 Task: Search one way flight ticket for 3 adults in first from Columbus: Golden Triangle Regional Airport to Gillette: Gillette Campbell County Airport on 5-1-2023. Choice of flights is JetBlue. Number of bags: 1 carry on bag. Price is upto 100000. Outbound departure time preference is 8:45.
Action: Mouse moved to (341, 469)
Screenshot: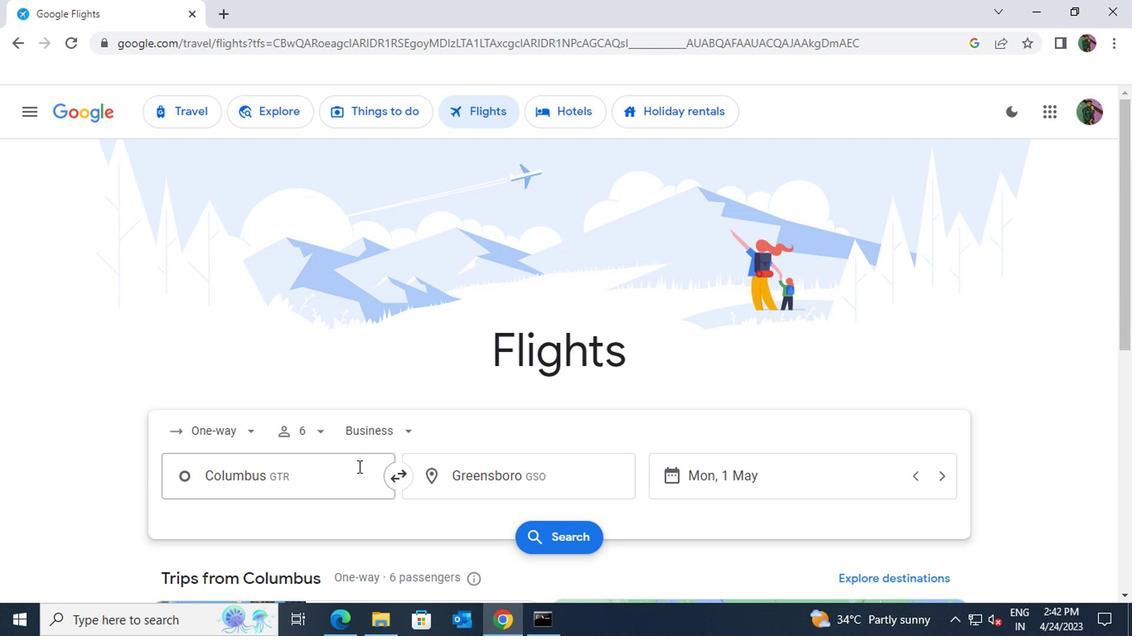 
Action: Mouse pressed left at (341, 469)
Screenshot: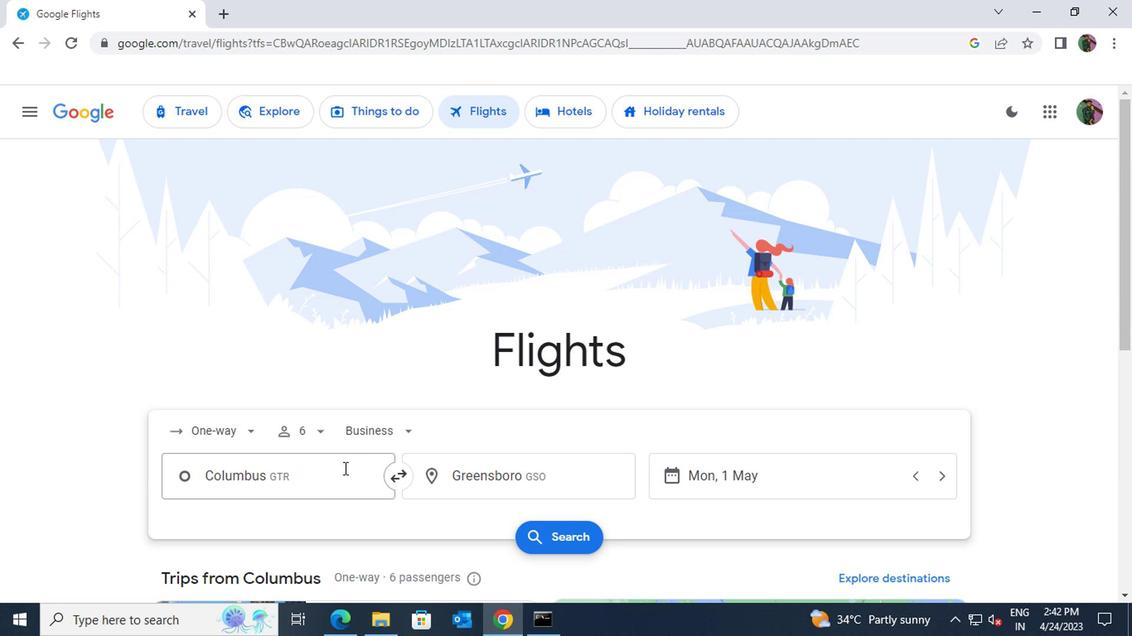 
Action: Mouse moved to (341, 470)
Screenshot: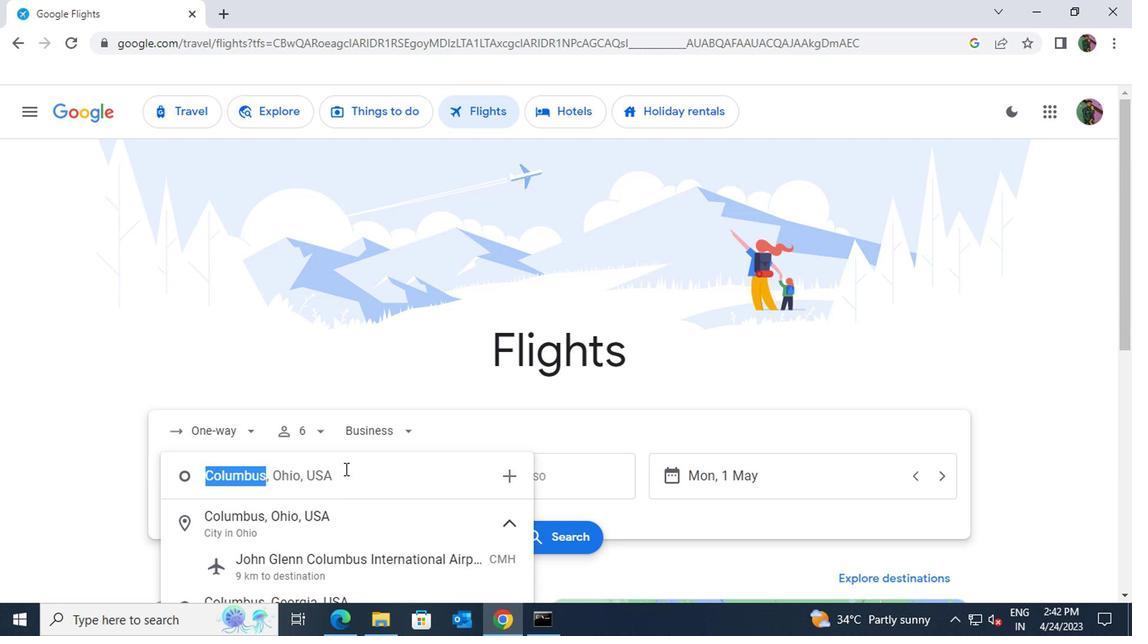
Action: Key pressed golden<Key.space>triangle
Screenshot: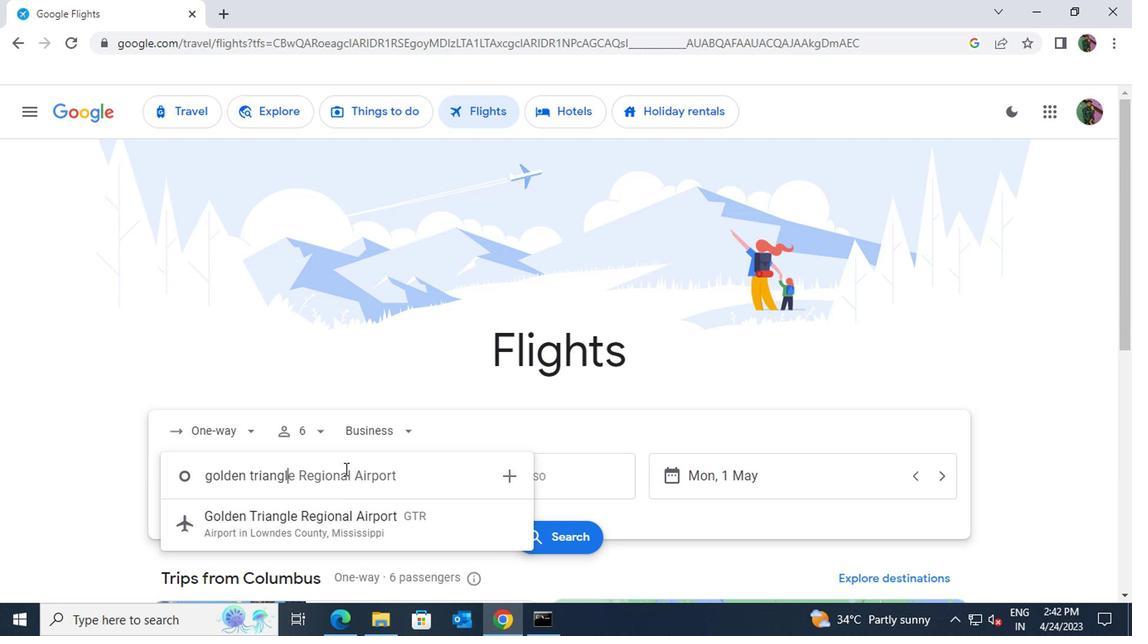 
Action: Mouse moved to (364, 524)
Screenshot: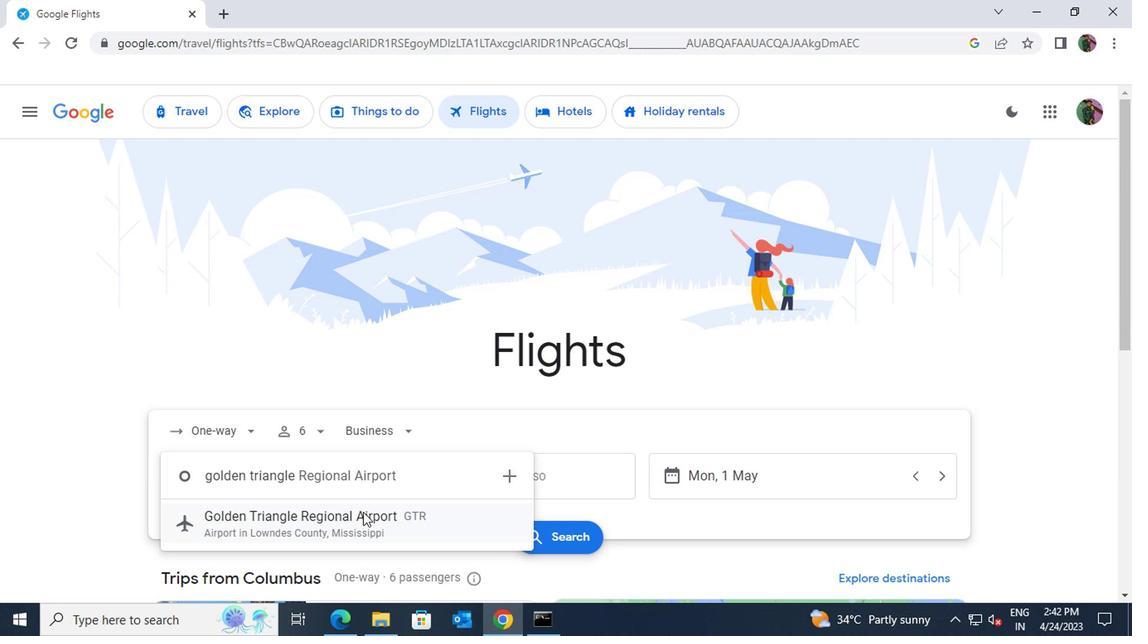 
Action: Mouse pressed left at (364, 524)
Screenshot: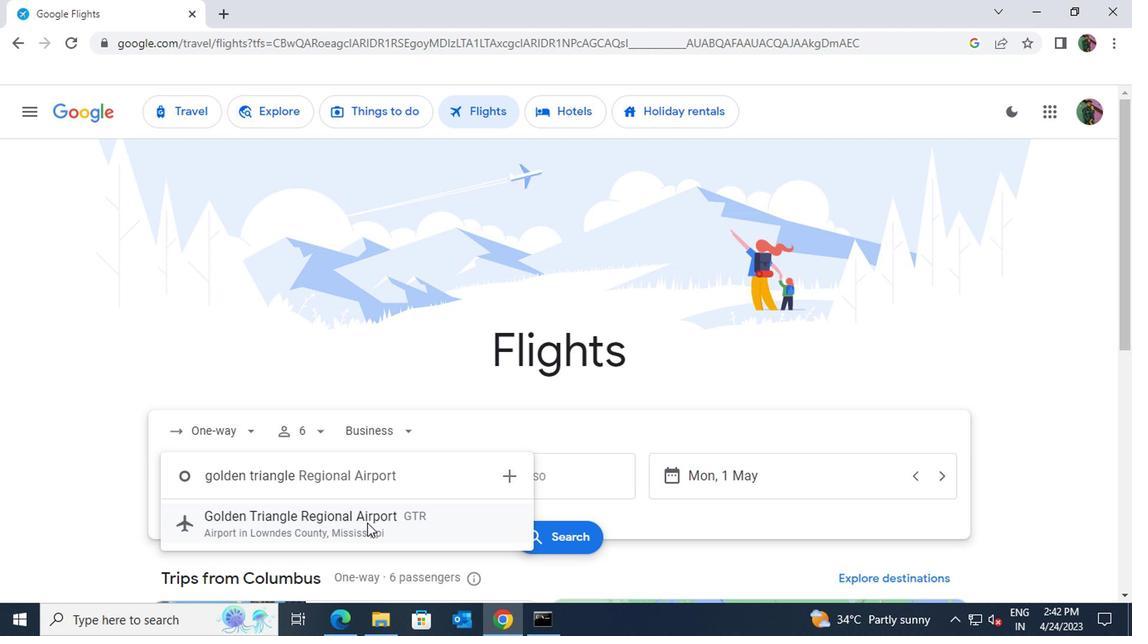 
Action: Mouse moved to (470, 481)
Screenshot: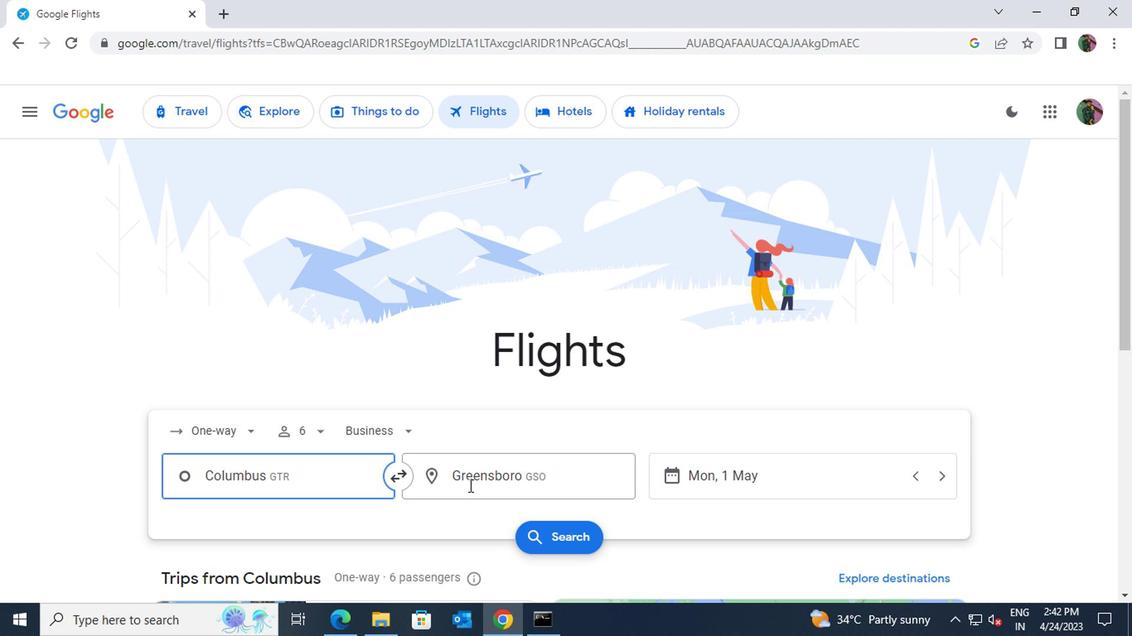 
Action: Mouse pressed left at (470, 481)
Screenshot: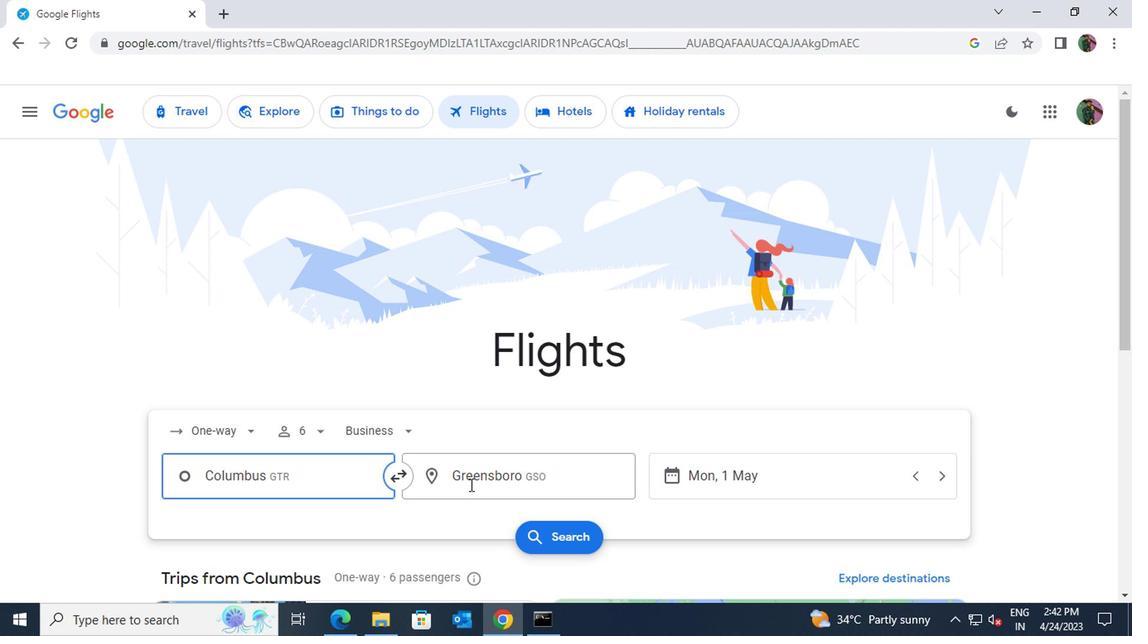 
Action: Key pressed gilletee
Screenshot: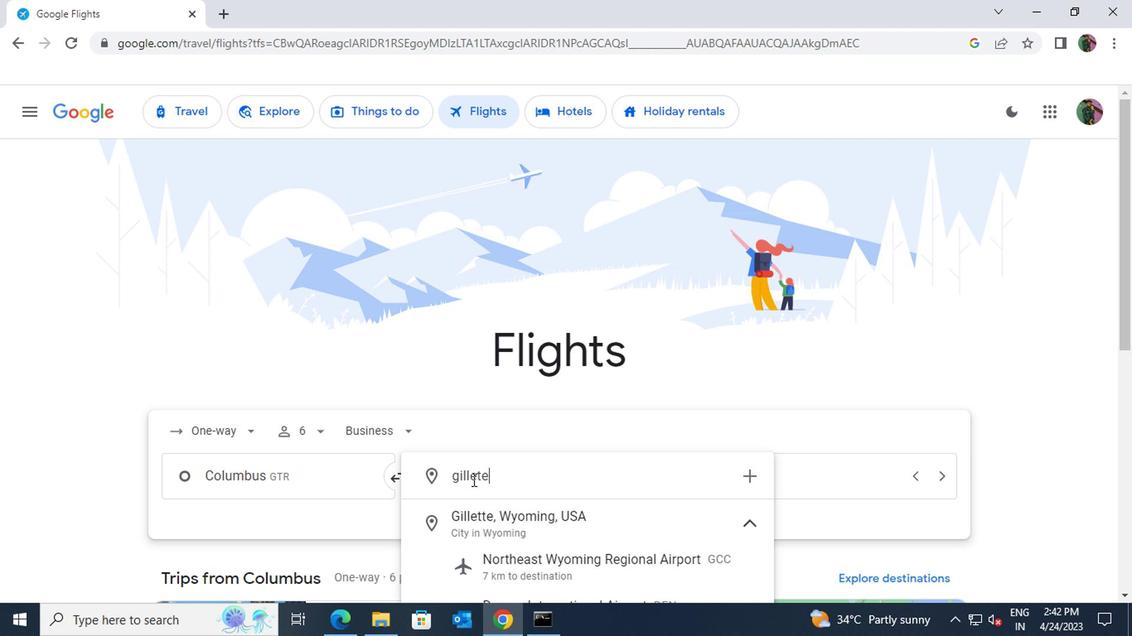
Action: Mouse moved to (591, 560)
Screenshot: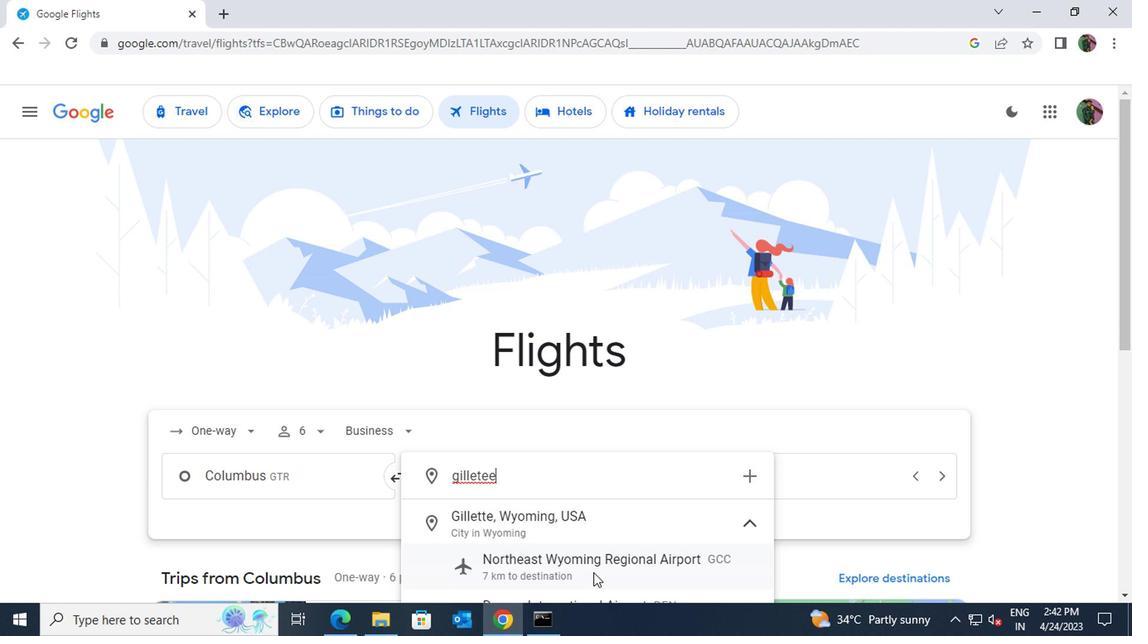
Action: Mouse pressed left at (591, 560)
Screenshot: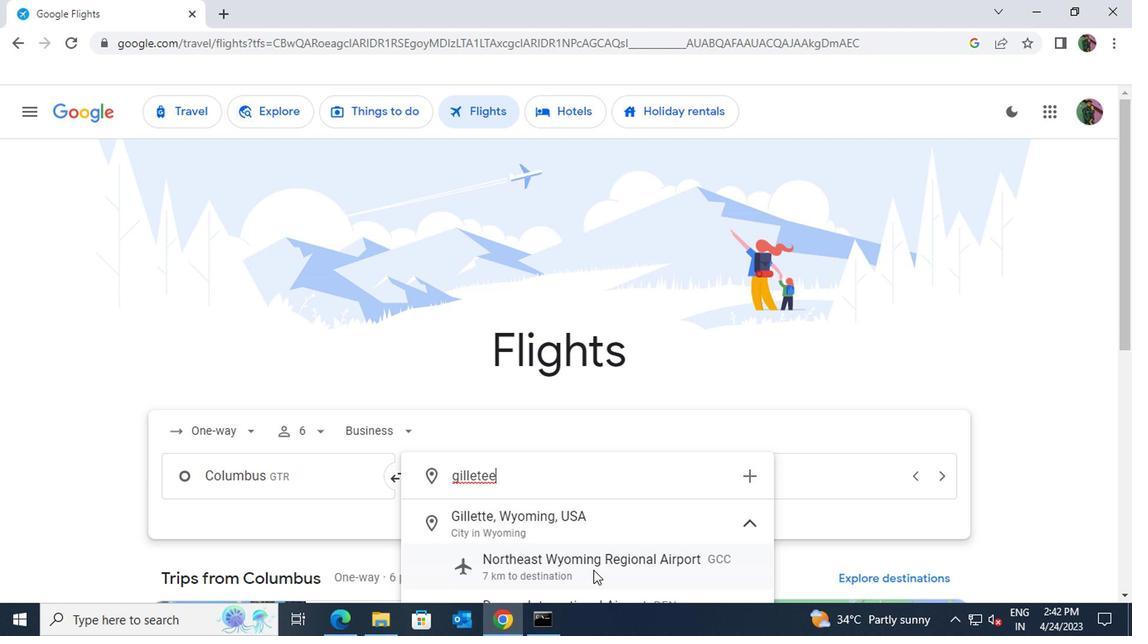 
Action: Mouse moved to (668, 480)
Screenshot: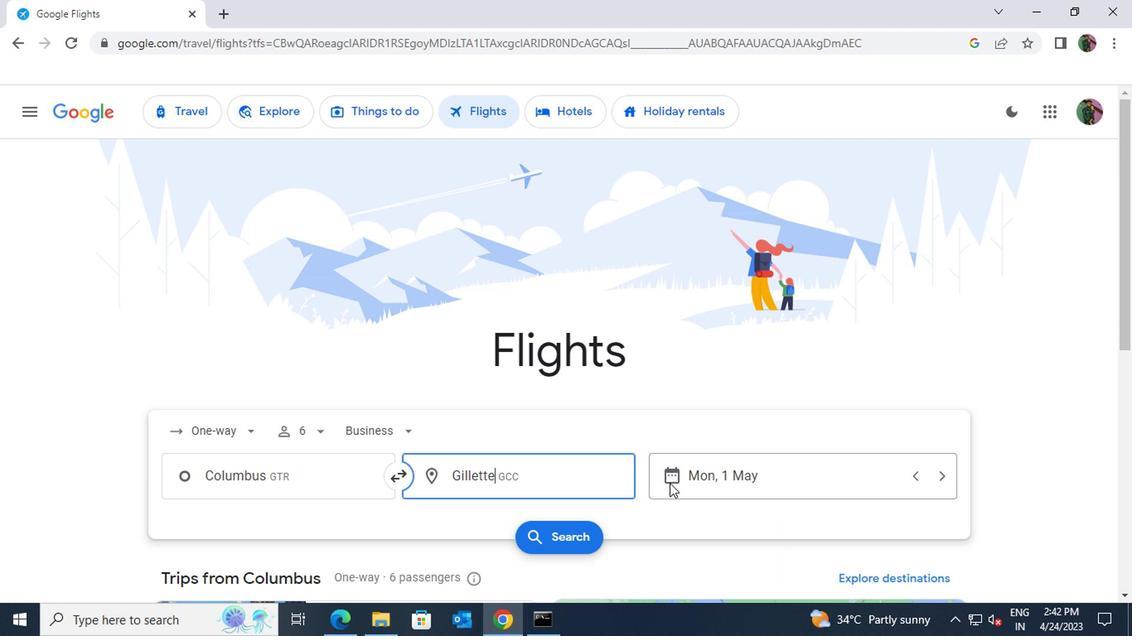 
Action: Mouse pressed left at (668, 480)
Screenshot: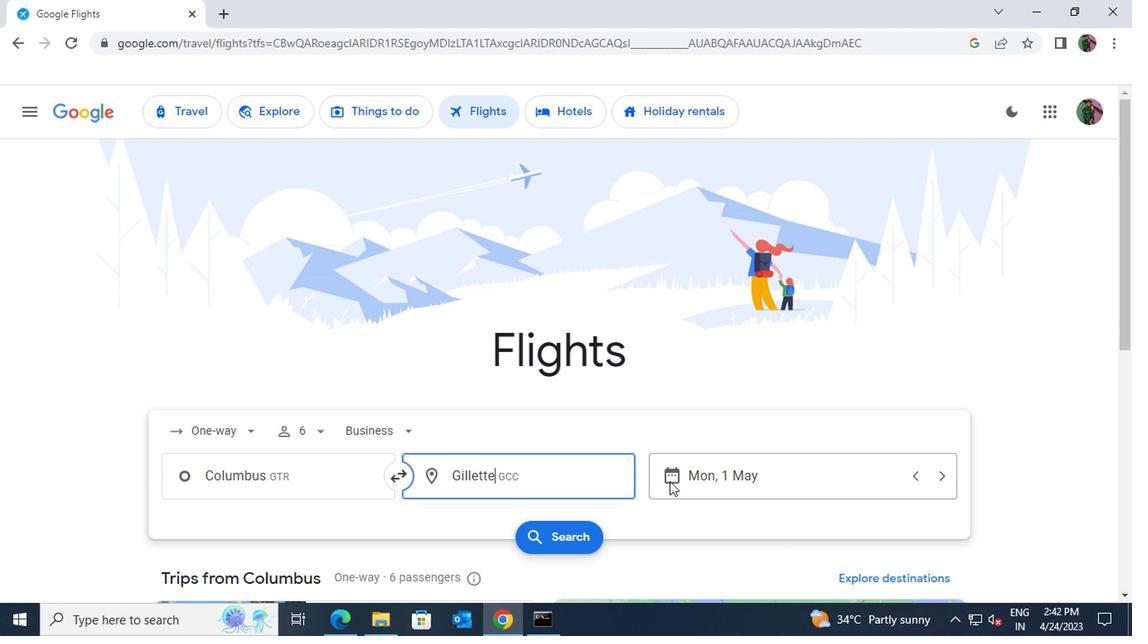 
Action: Mouse moved to (726, 306)
Screenshot: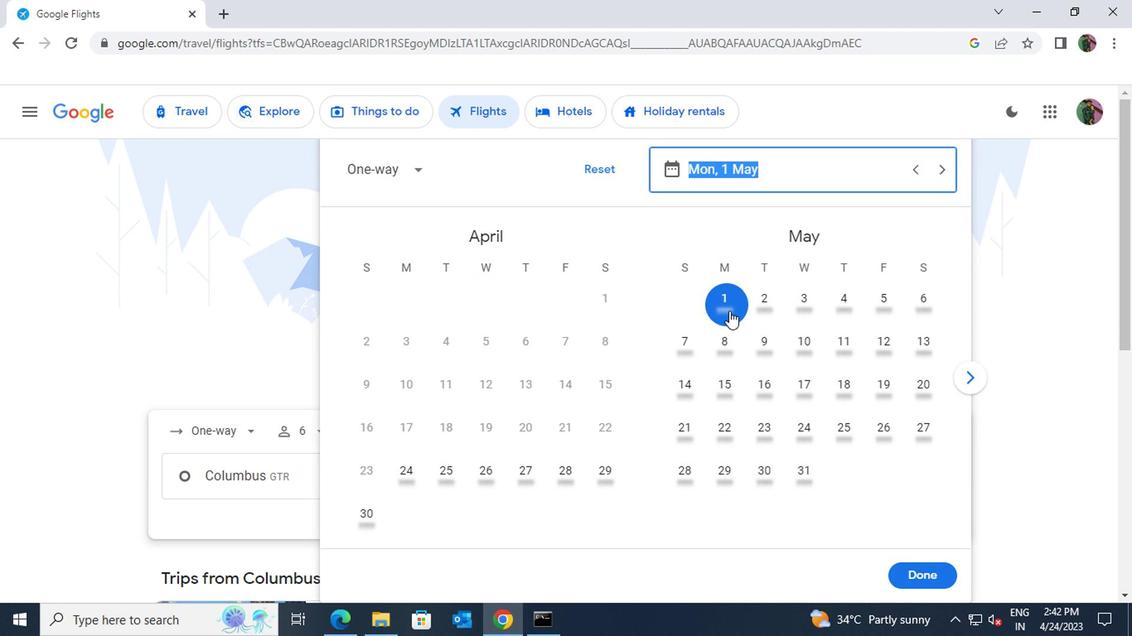 
Action: Mouse pressed left at (726, 306)
Screenshot: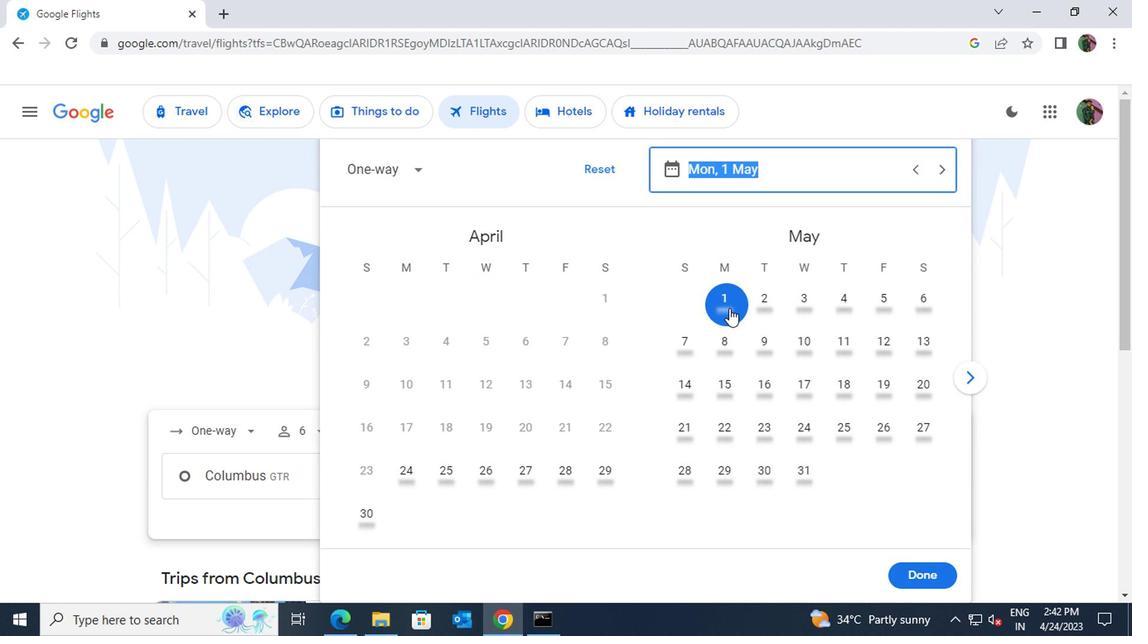 
Action: Mouse moved to (925, 571)
Screenshot: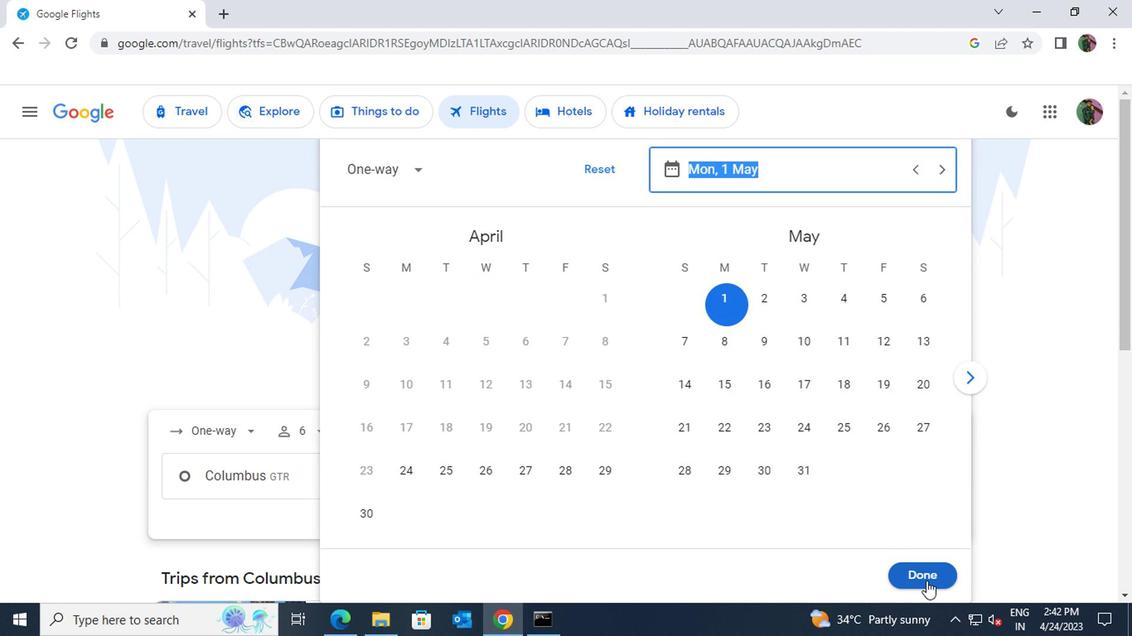 
Action: Mouse pressed left at (925, 571)
Screenshot: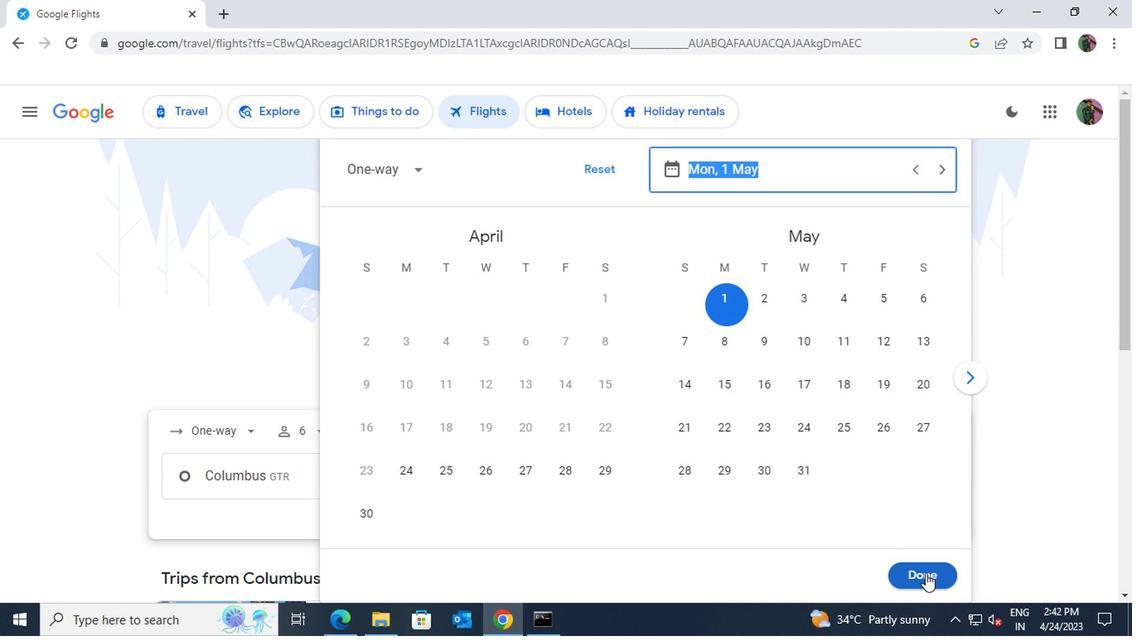 
Action: Mouse moved to (314, 431)
Screenshot: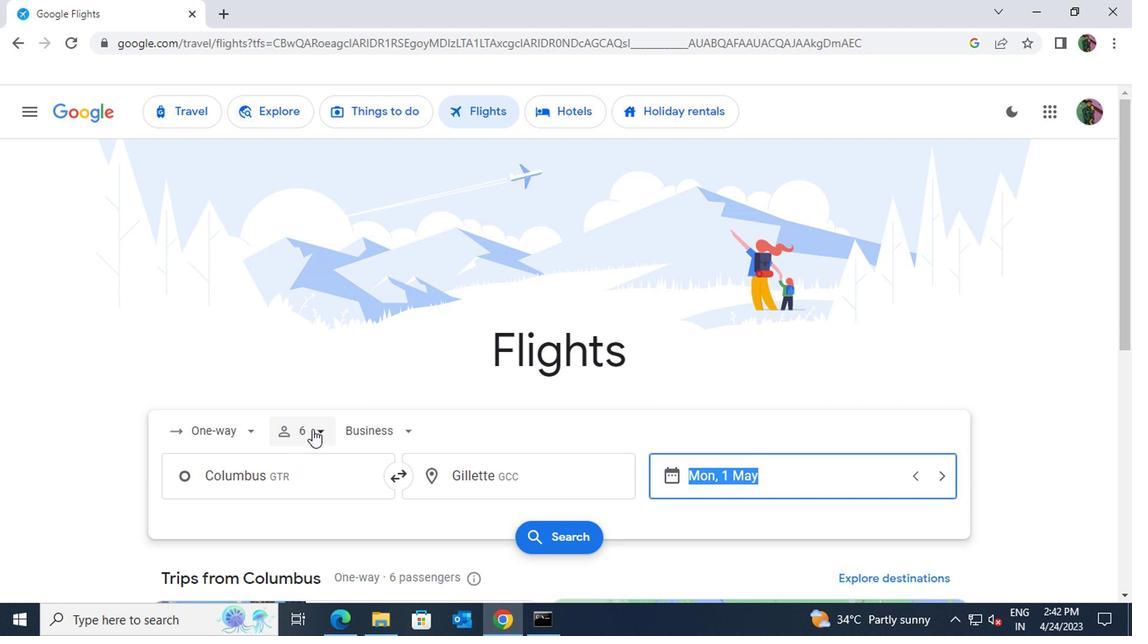 
Action: Mouse pressed left at (314, 431)
Screenshot: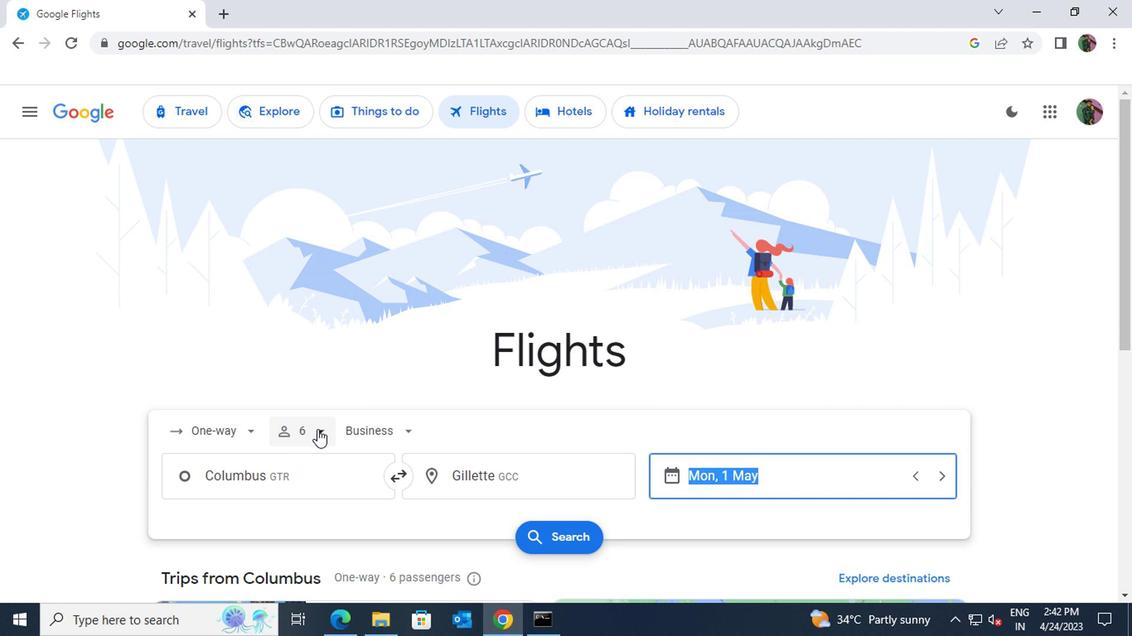 
Action: Mouse moved to (379, 517)
Screenshot: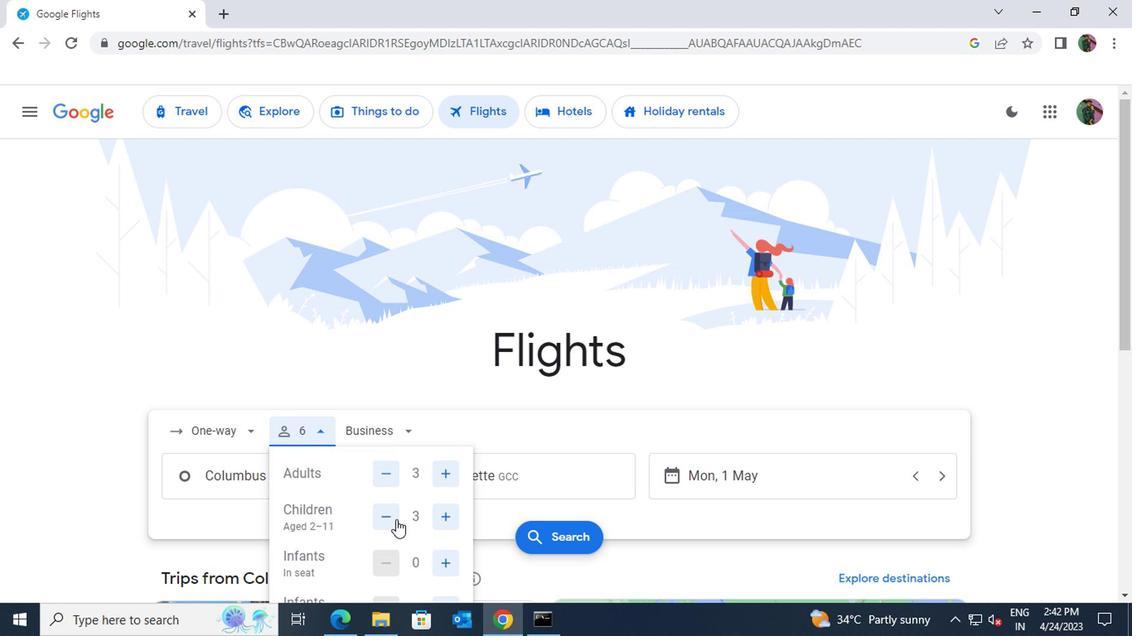 
Action: Mouse pressed left at (379, 517)
Screenshot: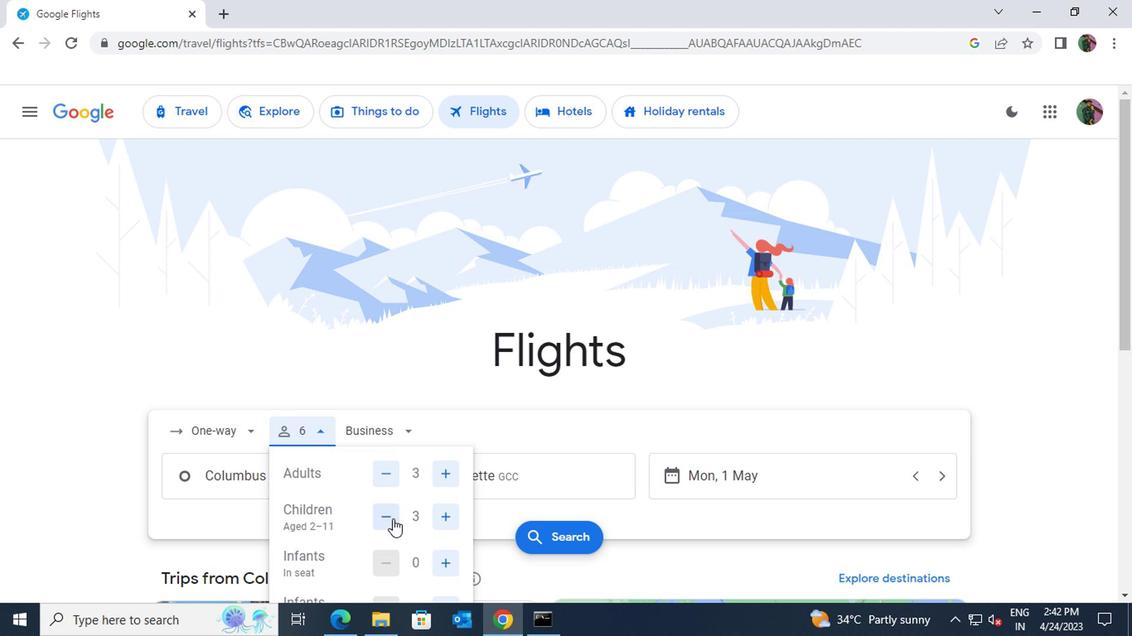
Action: Mouse pressed left at (379, 517)
Screenshot: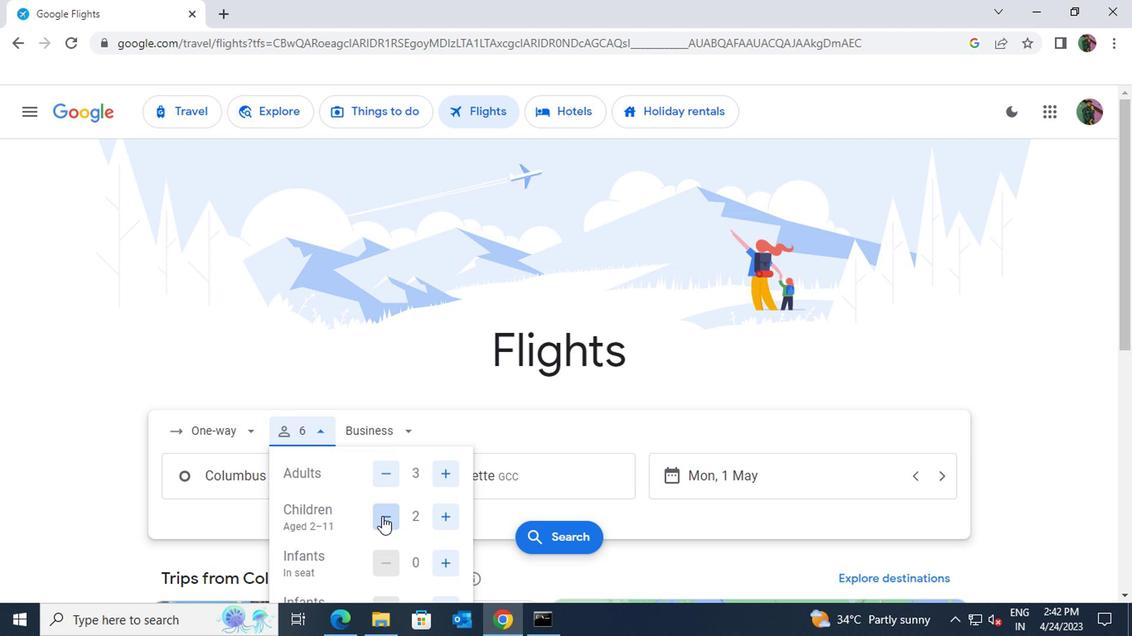 
Action: Mouse pressed left at (379, 517)
Screenshot: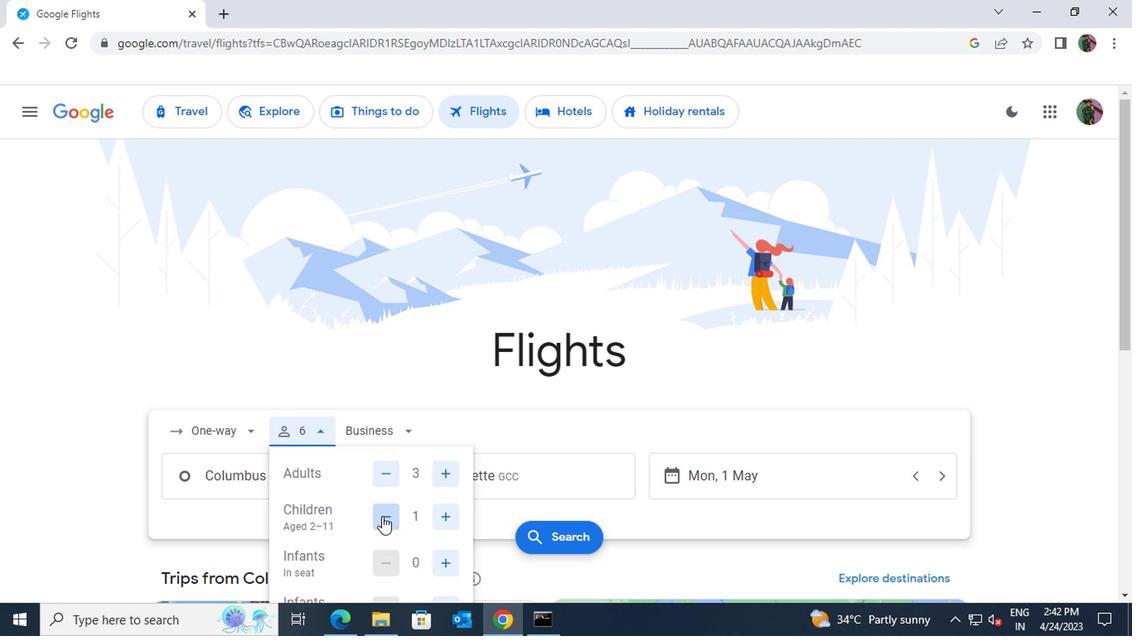 
Action: Mouse scrolled (379, 516) with delta (0, 0)
Screenshot: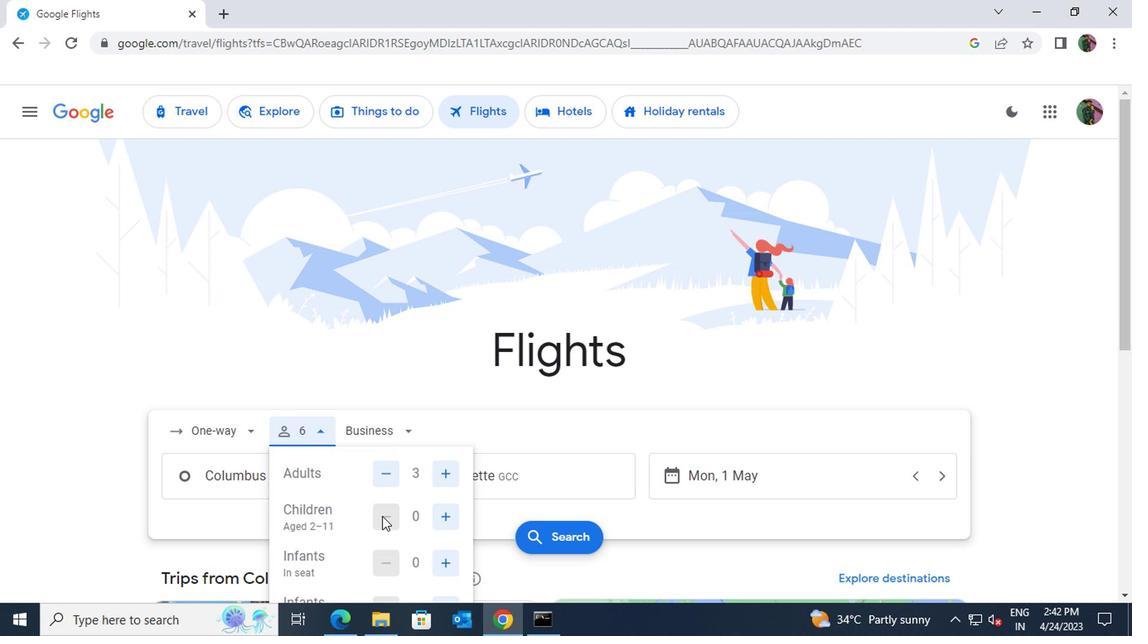 
Action: Mouse scrolled (379, 516) with delta (0, 0)
Screenshot: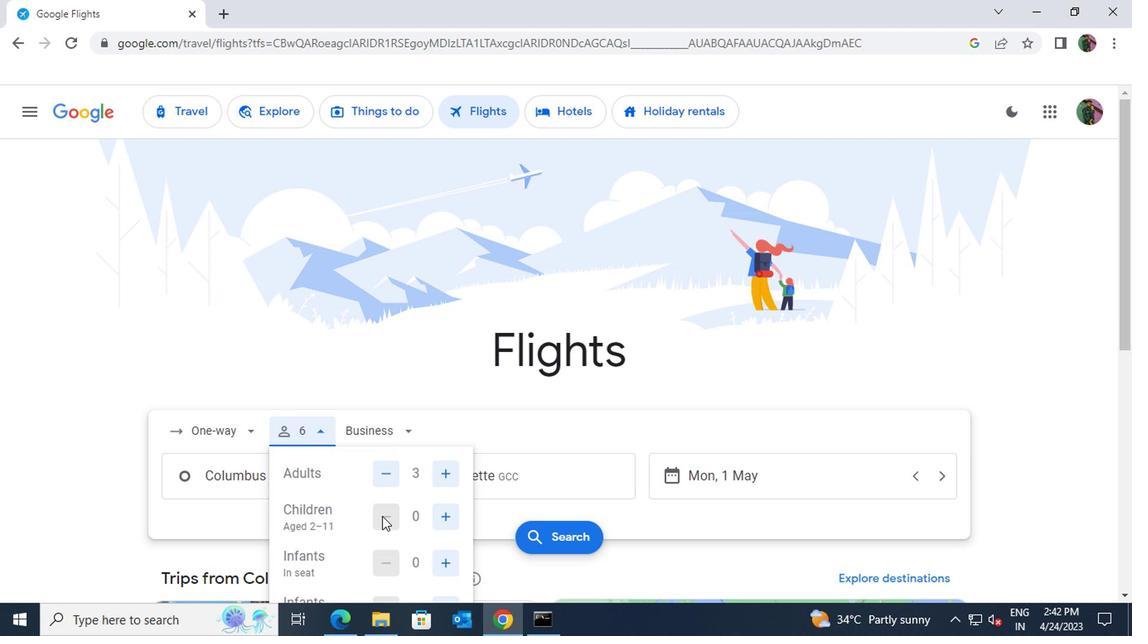
Action: Mouse moved to (419, 482)
Screenshot: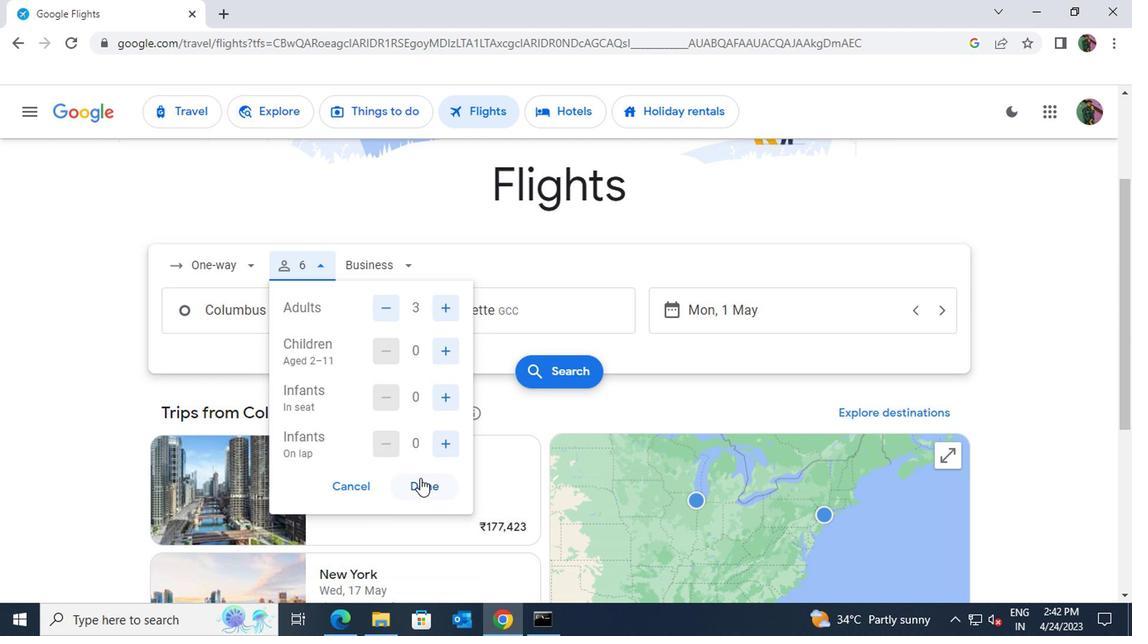 
Action: Mouse pressed left at (419, 482)
Screenshot: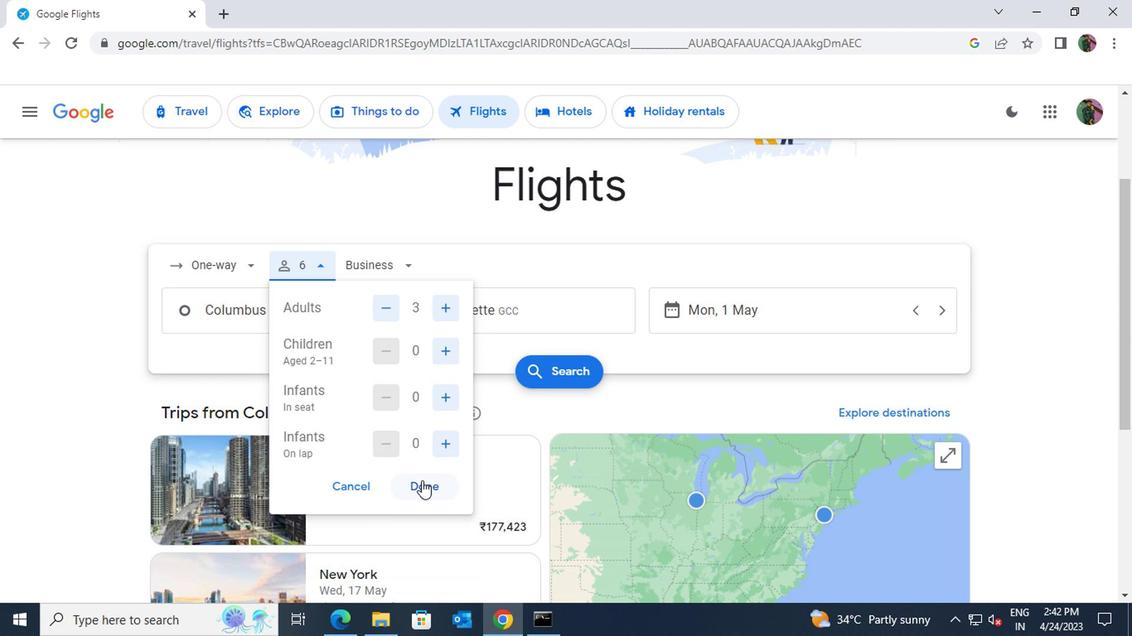 
Action: Mouse moved to (567, 381)
Screenshot: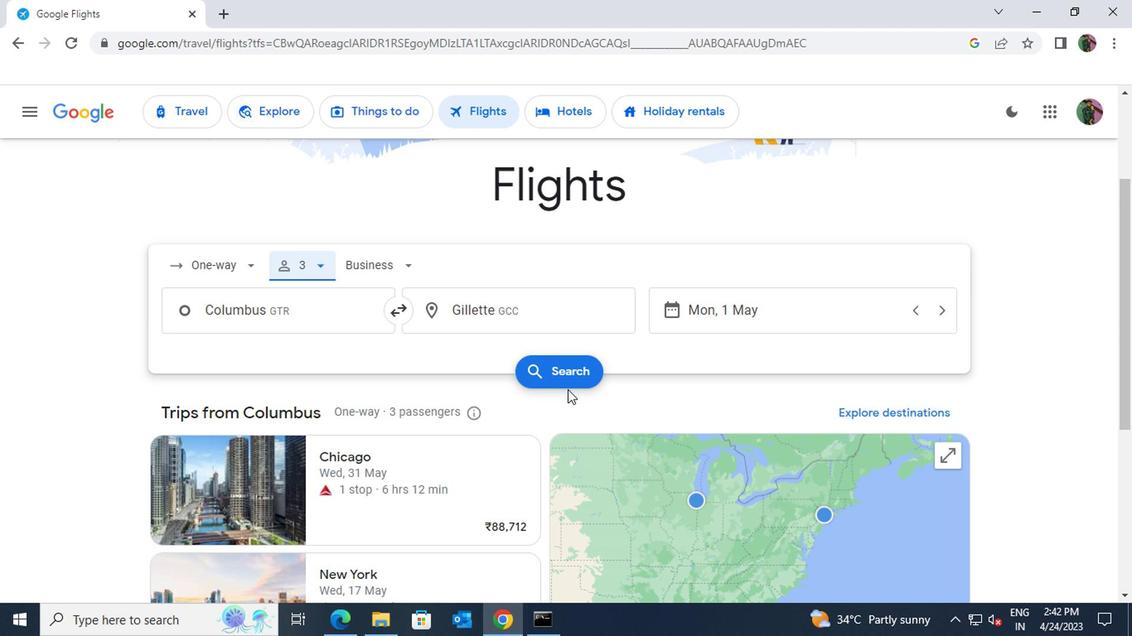 
Action: Mouse pressed left at (567, 381)
Screenshot: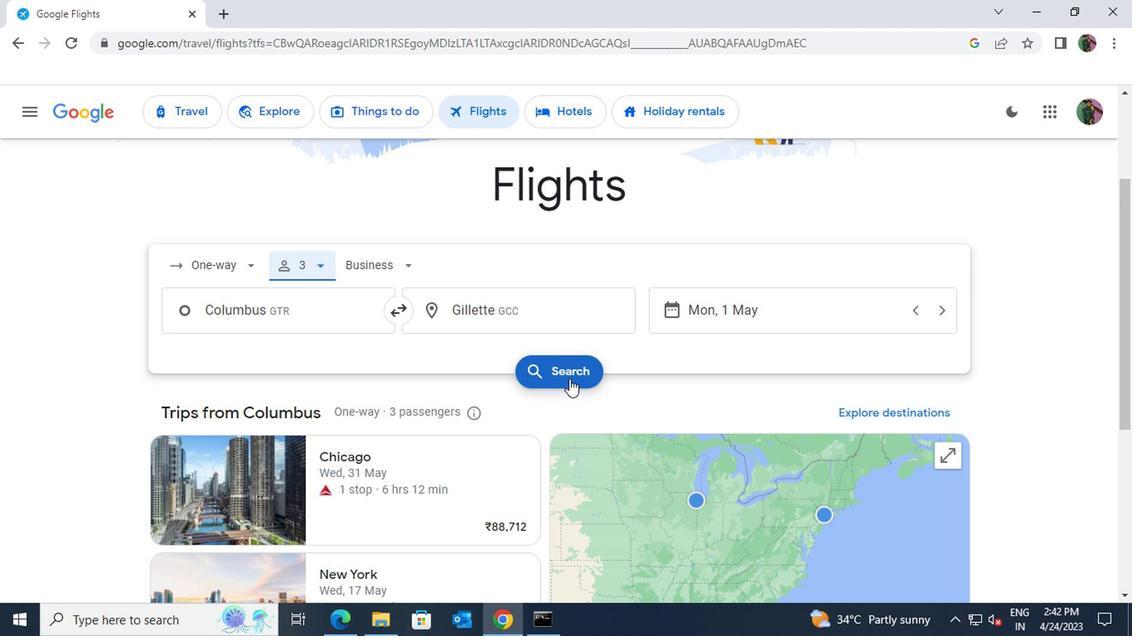 
Action: Mouse moved to (194, 267)
Screenshot: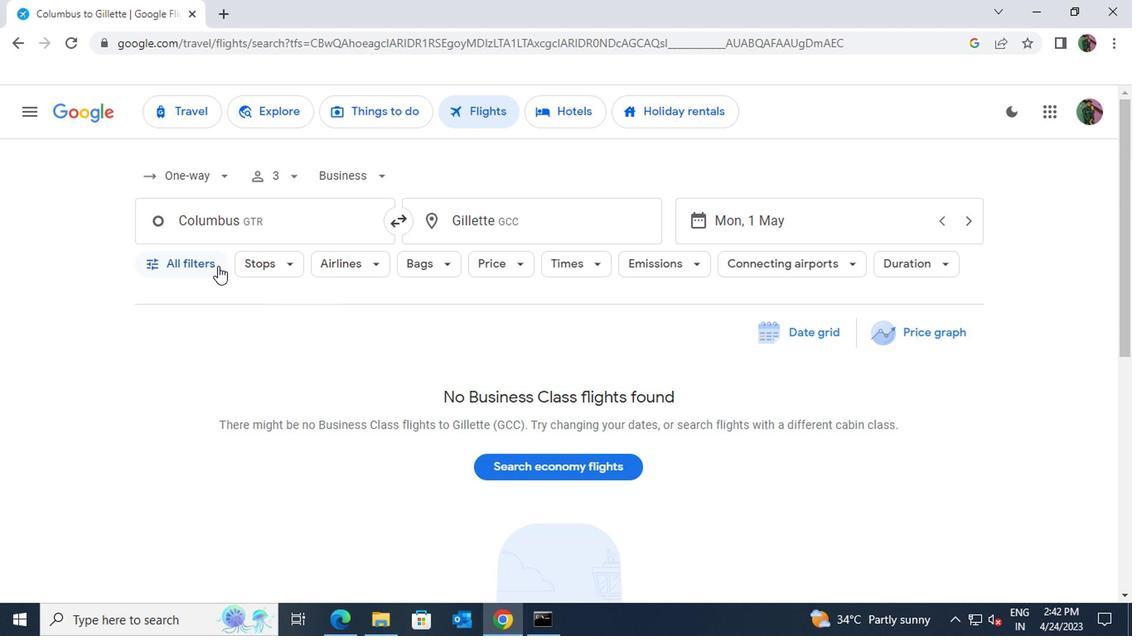 
Action: Mouse pressed left at (194, 267)
Screenshot: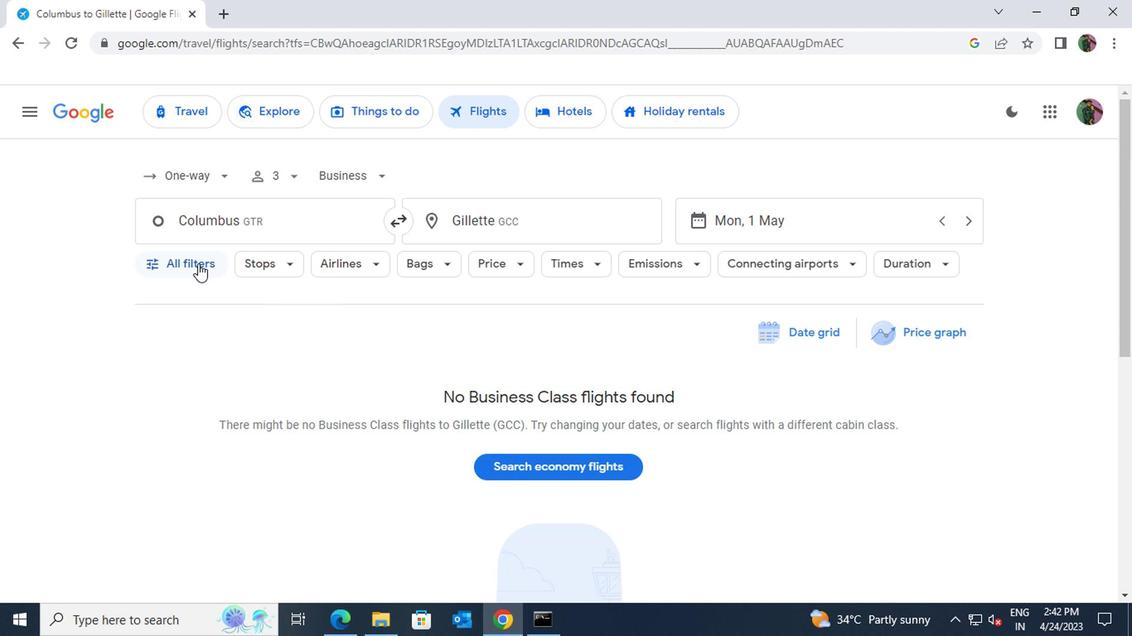 
Action: Mouse moved to (298, 422)
Screenshot: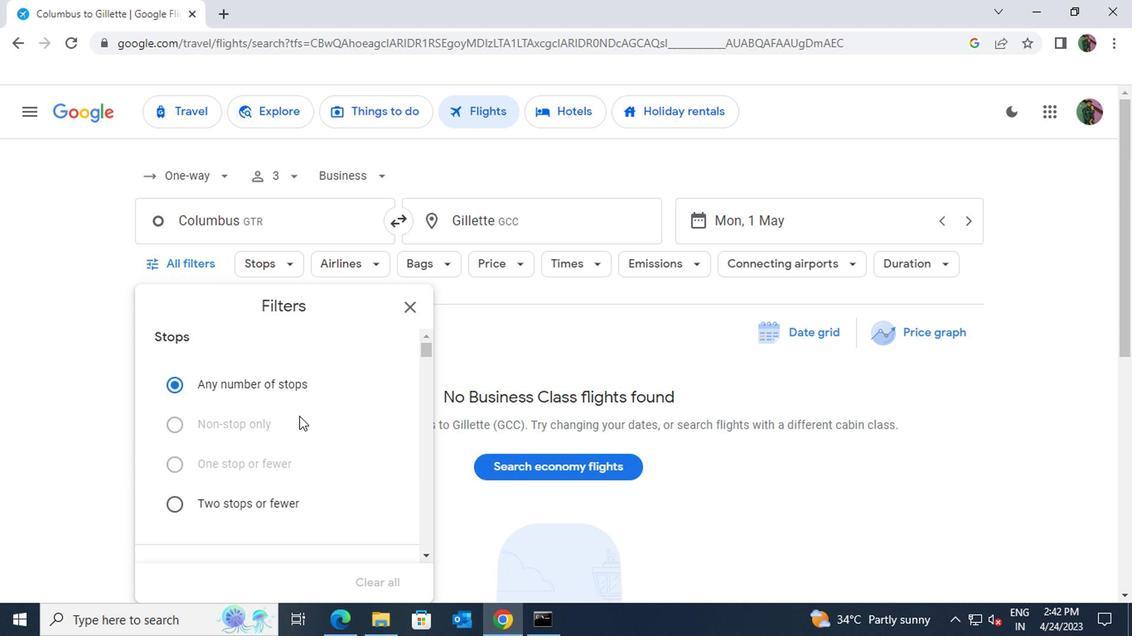 
Action: Mouse scrolled (298, 421) with delta (0, 0)
Screenshot: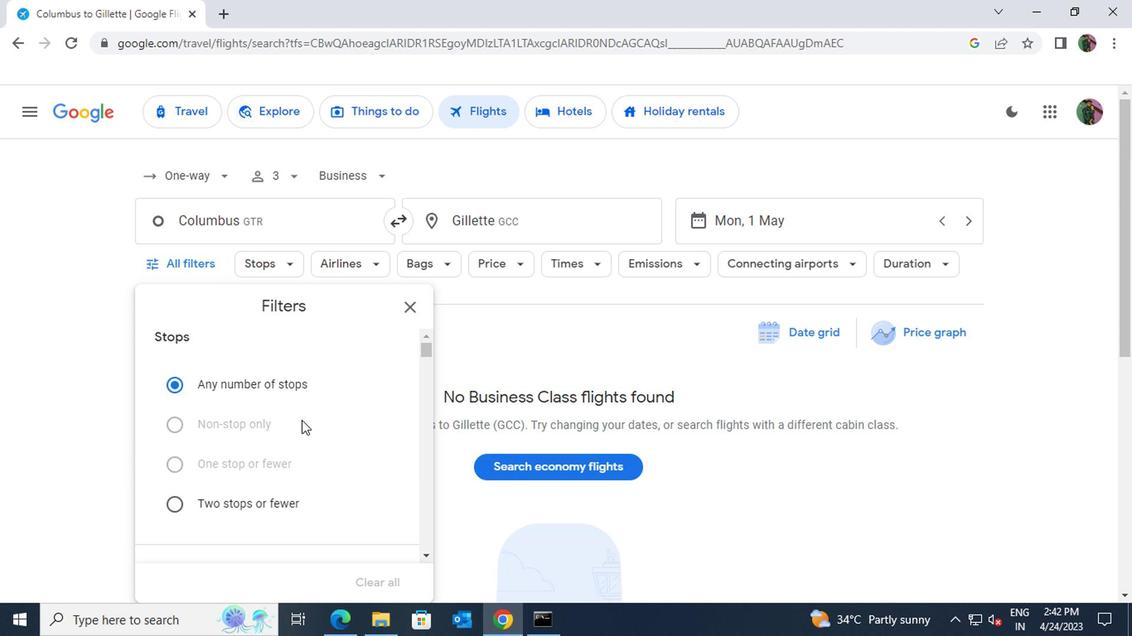 
Action: Mouse scrolled (298, 421) with delta (0, 0)
Screenshot: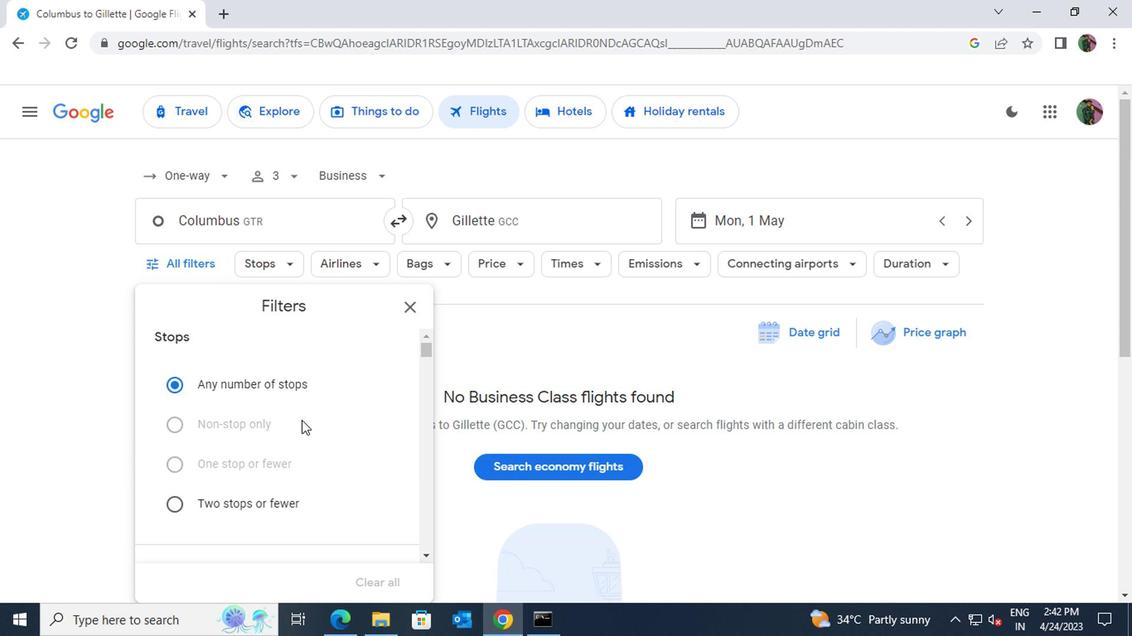 
Action: Mouse scrolled (298, 421) with delta (0, 0)
Screenshot: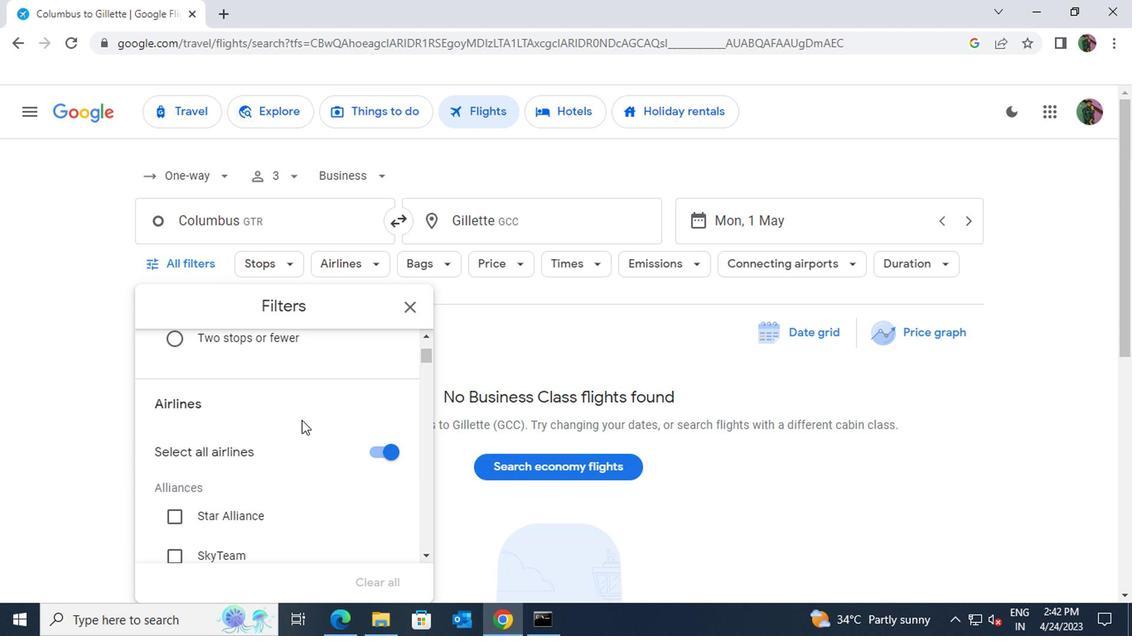 
Action: Mouse scrolled (298, 421) with delta (0, 0)
Screenshot: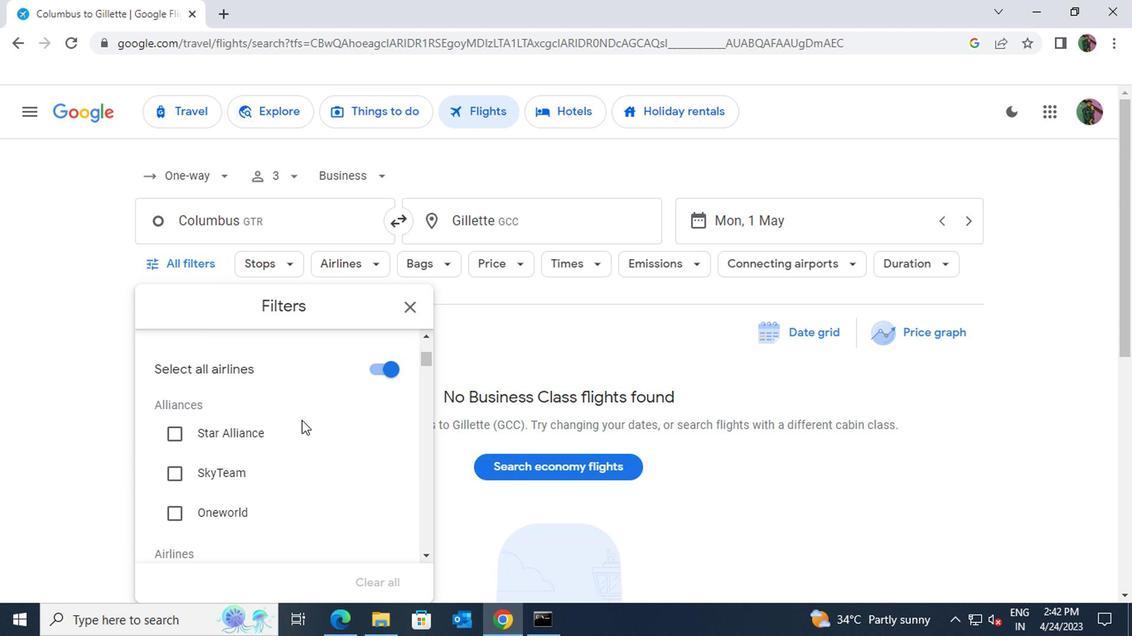 
Action: Mouse scrolled (298, 421) with delta (0, 0)
Screenshot: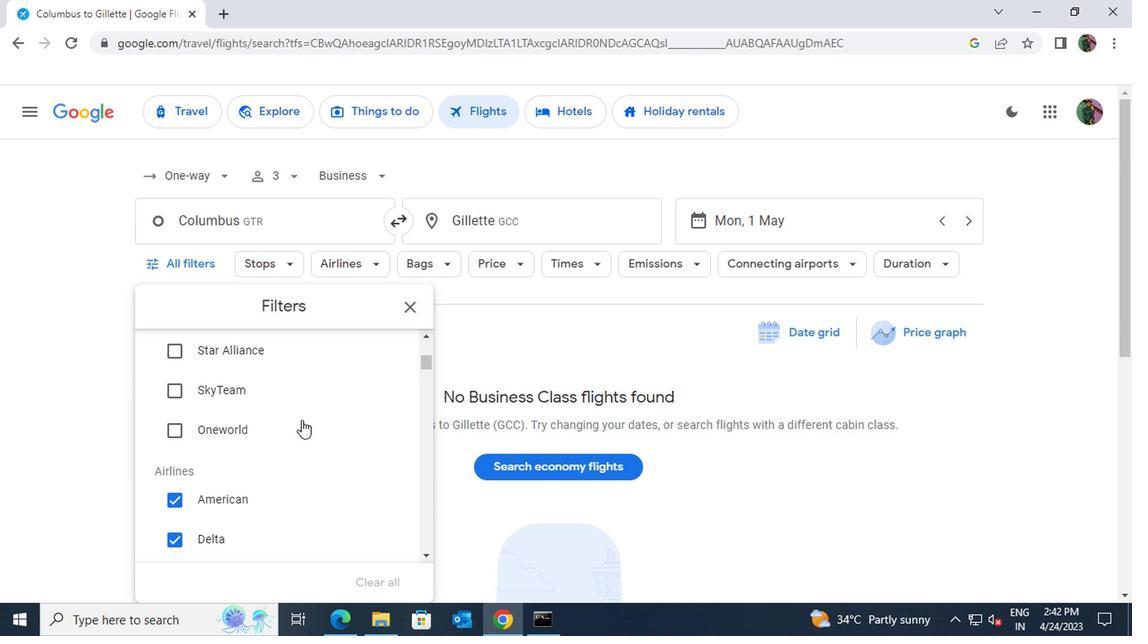 
Action: Mouse scrolled (298, 421) with delta (0, 0)
Screenshot: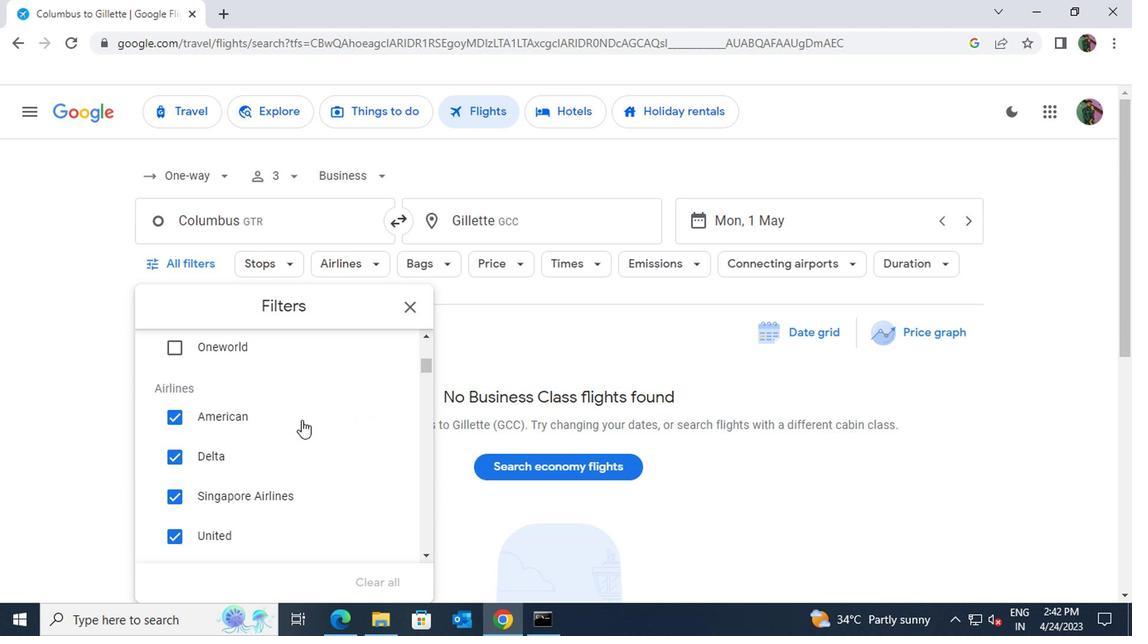 
Action: Mouse scrolled (298, 421) with delta (0, 0)
Screenshot: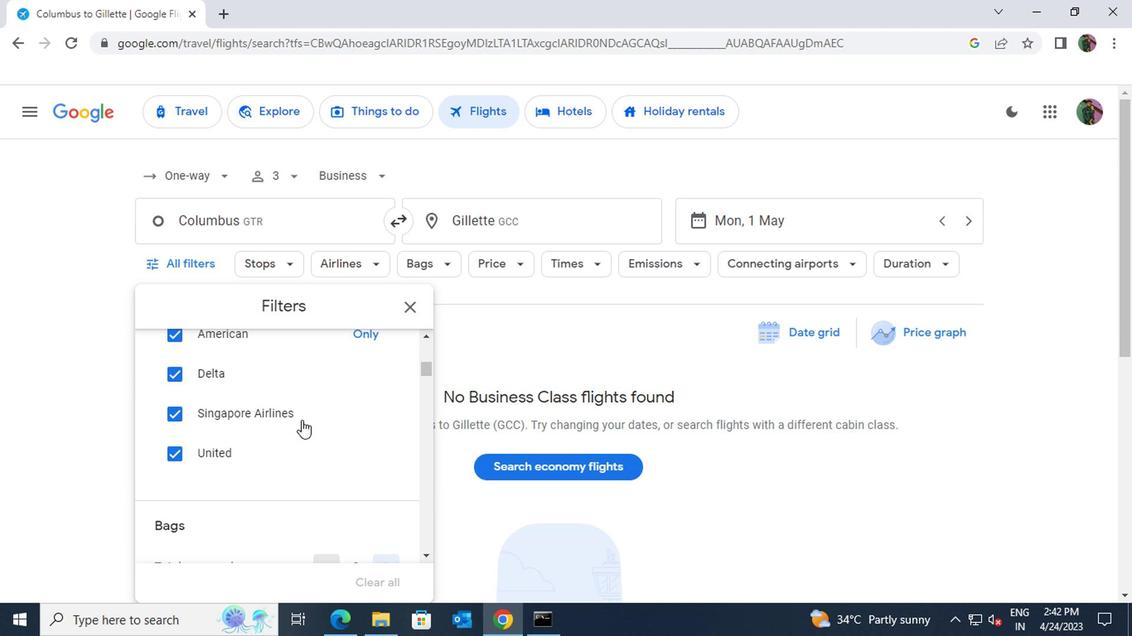 
Action: Mouse scrolled (298, 421) with delta (0, 0)
Screenshot: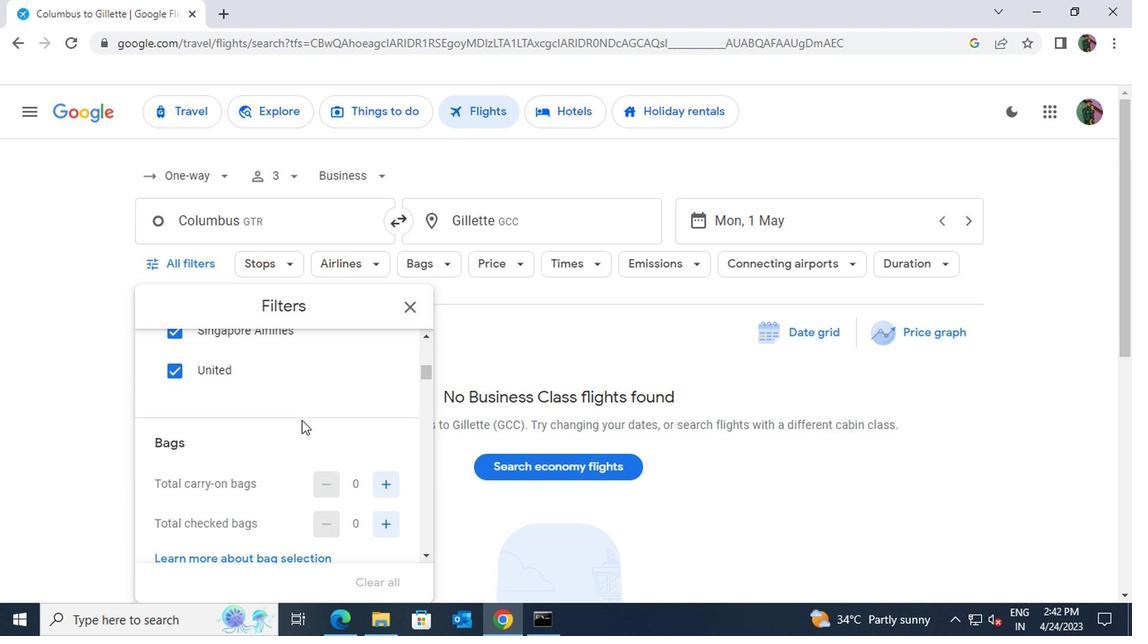 
Action: Mouse moved to (392, 403)
Screenshot: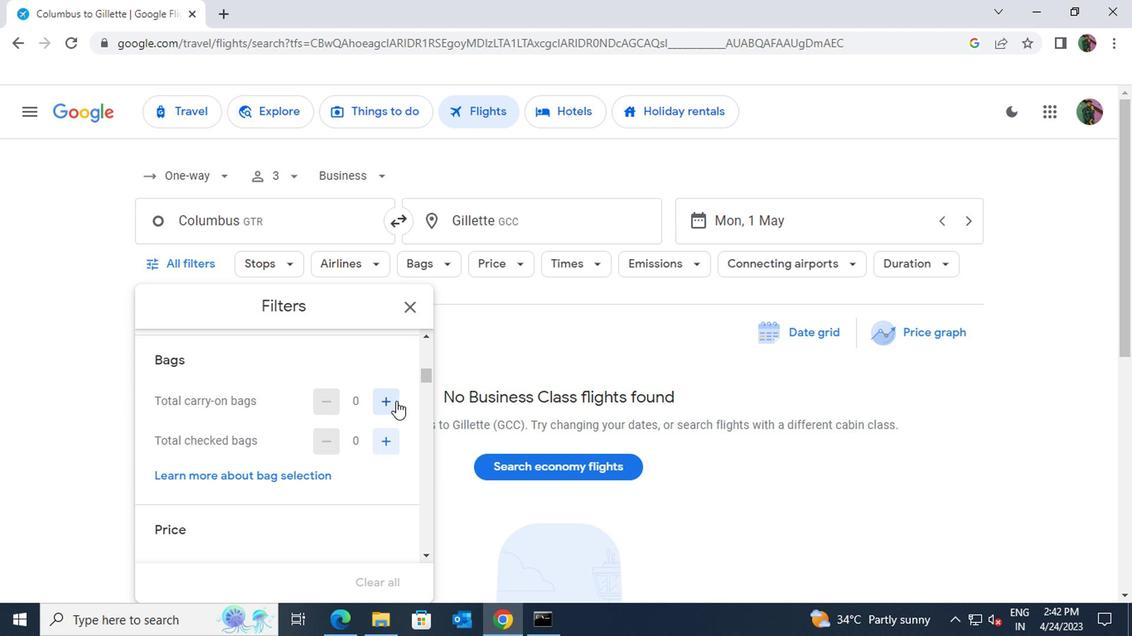 
Action: Mouse pressed left at (392, 403)
Screenshot: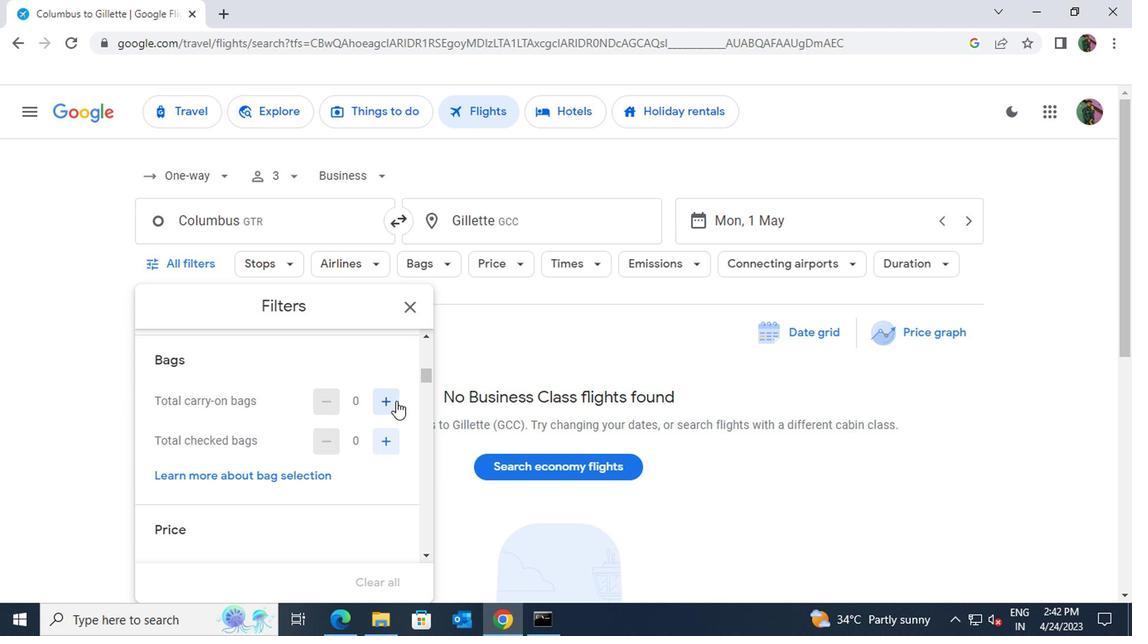 
Action: Mouse scrolled (392, 402) with delta (0, 0)
Screenshot: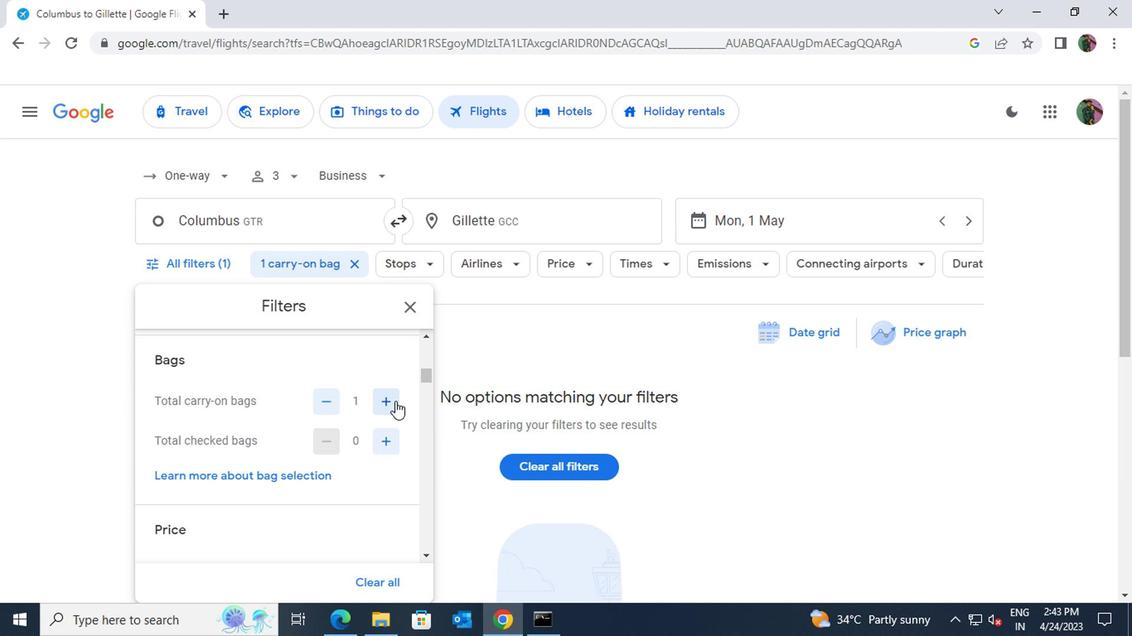 
Action: Mouse scrolled (392, 402) with delta (0, 0)
Screenshot: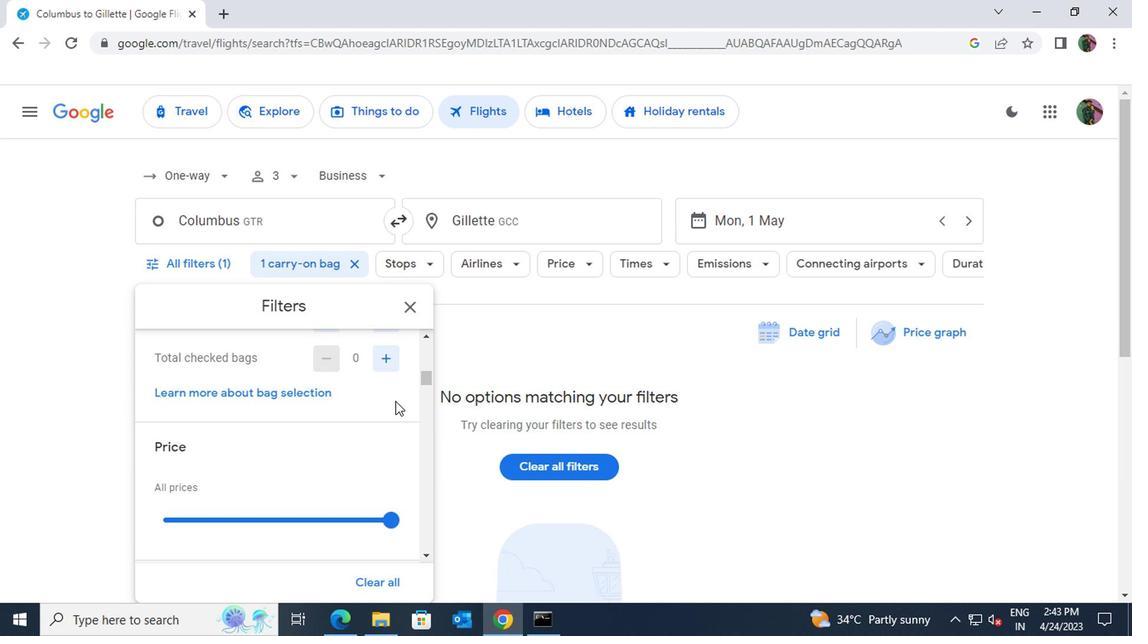 
Action: Mouse moved to (387, 438)
Screenshot: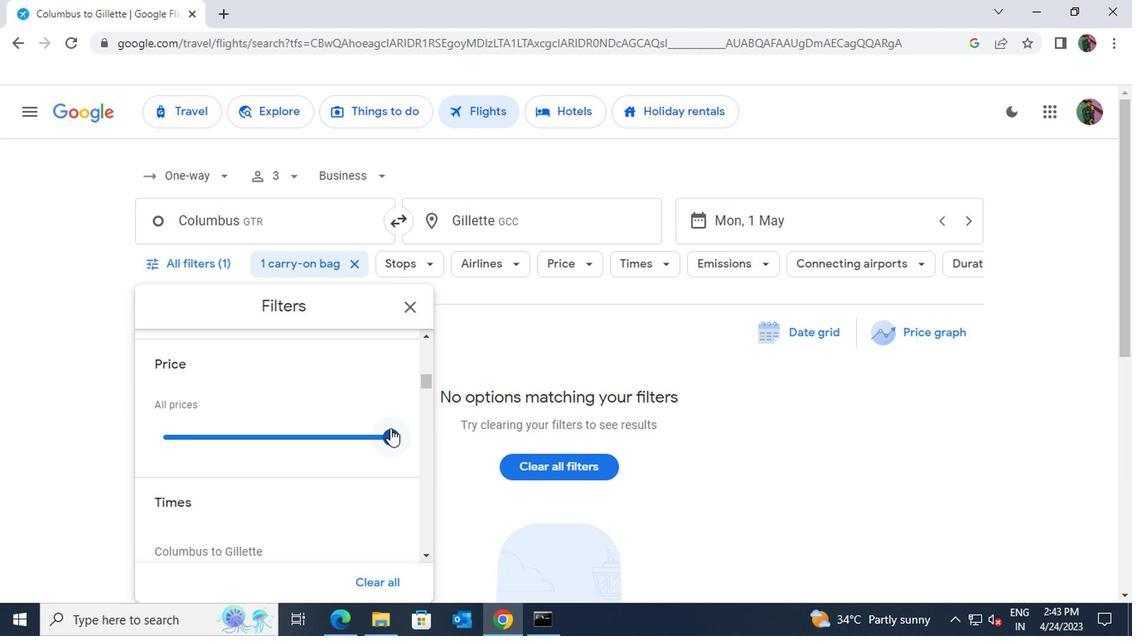 
Action: Mouse pressed left at (387, 438)
Screenshot: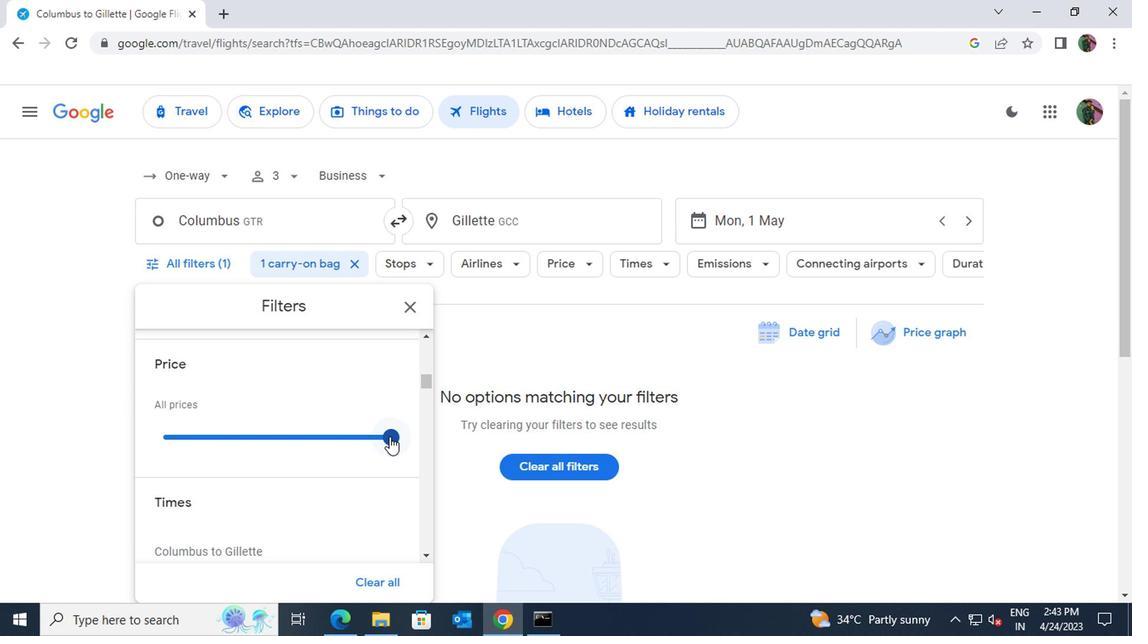 
Action: Mouse moved to (304, 445)
Screenshot: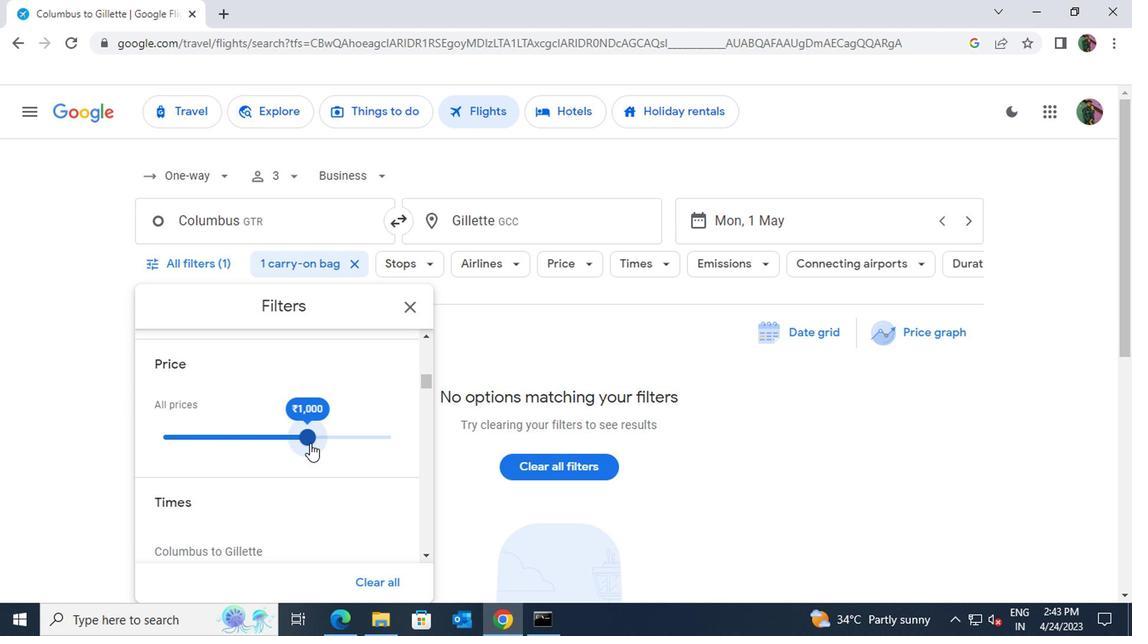 
Action: Mouse scrolled (304, 444) with delta (0, 0)
Screenshot: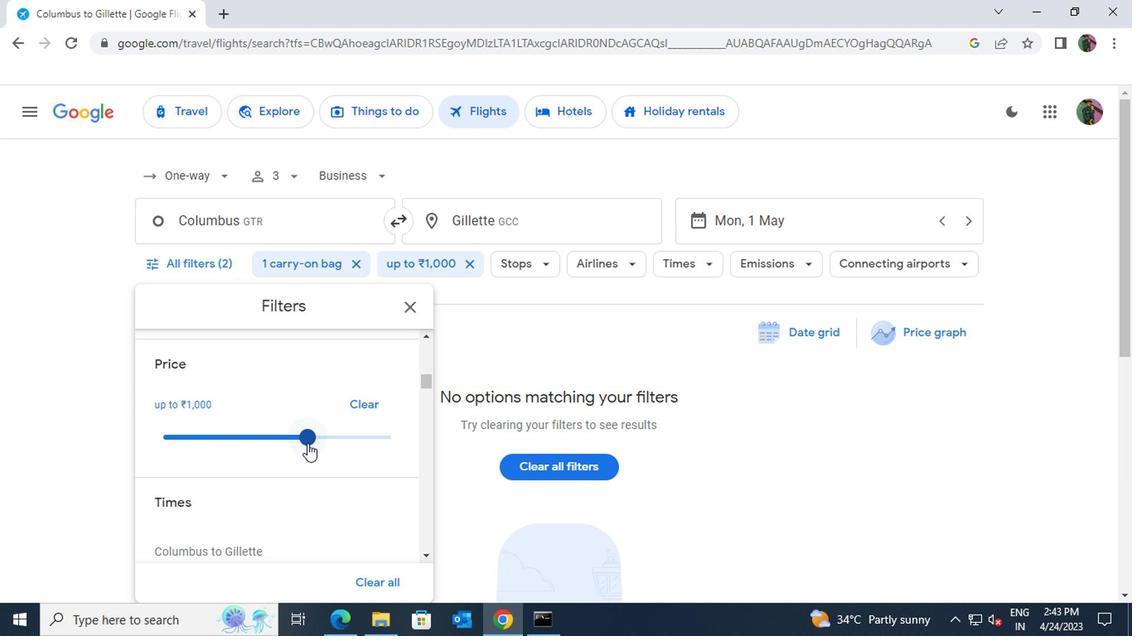 
Action: Mouse scrolled (304, 444) with delta (0, 0)
Screenshot: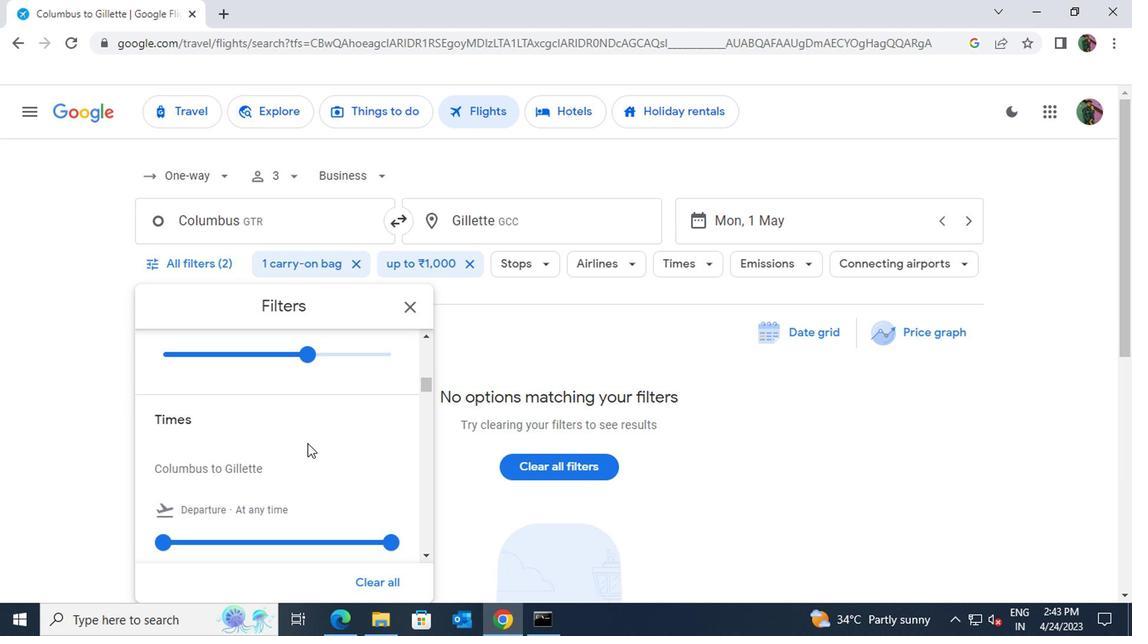 
Action: Mouse moved to (377, 465)
Screenshot: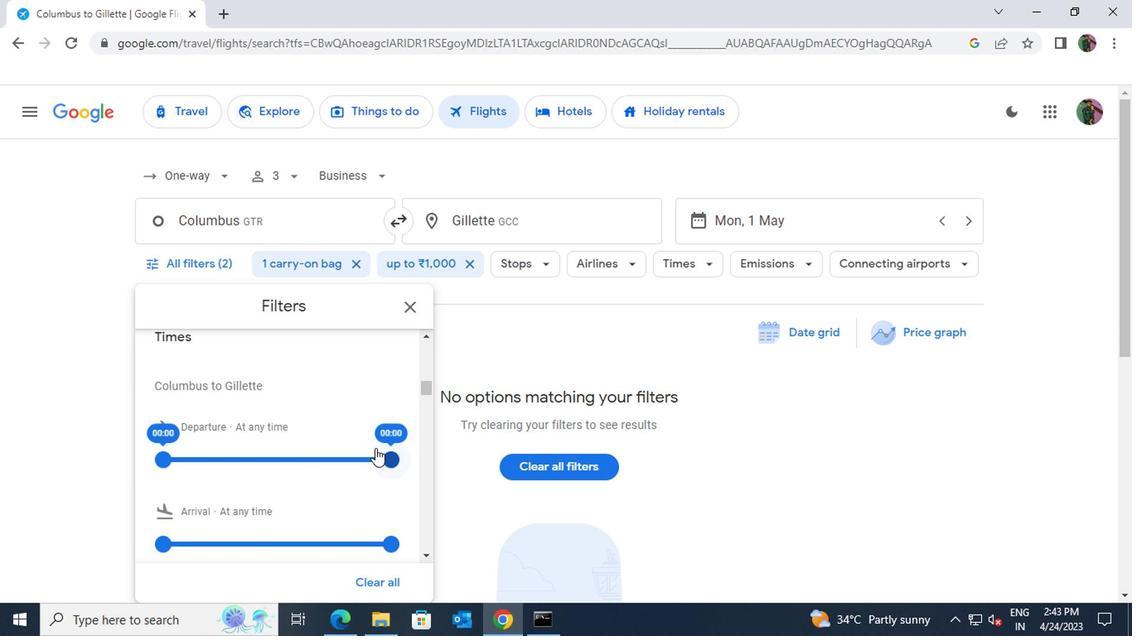 
Action: Mouse pressed left at (377, 465)
Screenshot: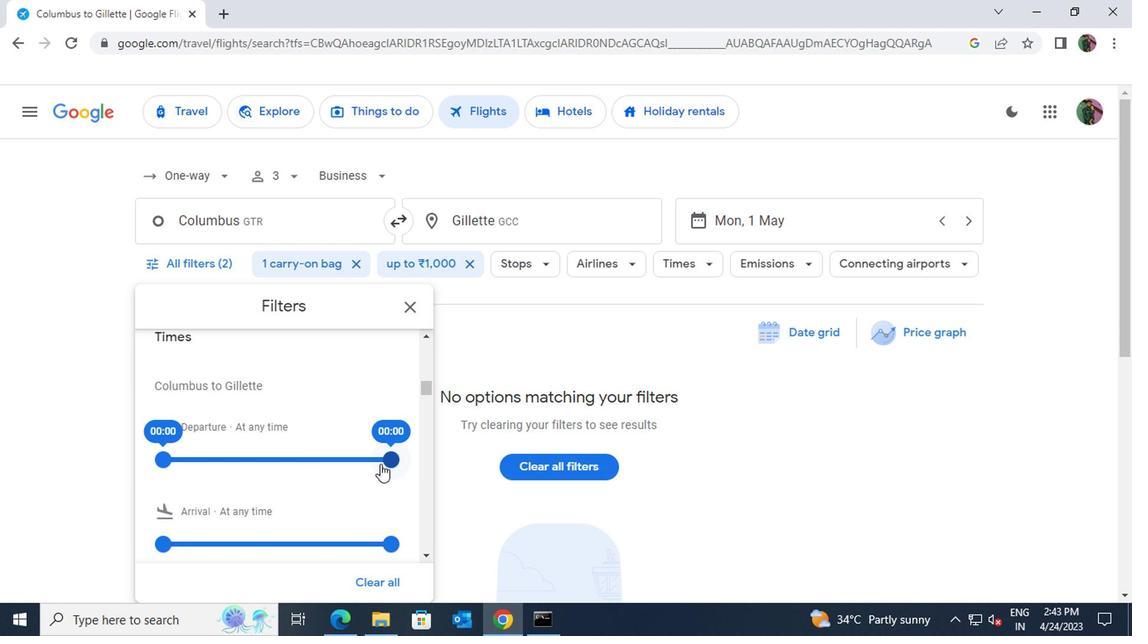 
Action: Mouse moved to (329, 463)
Screenshot: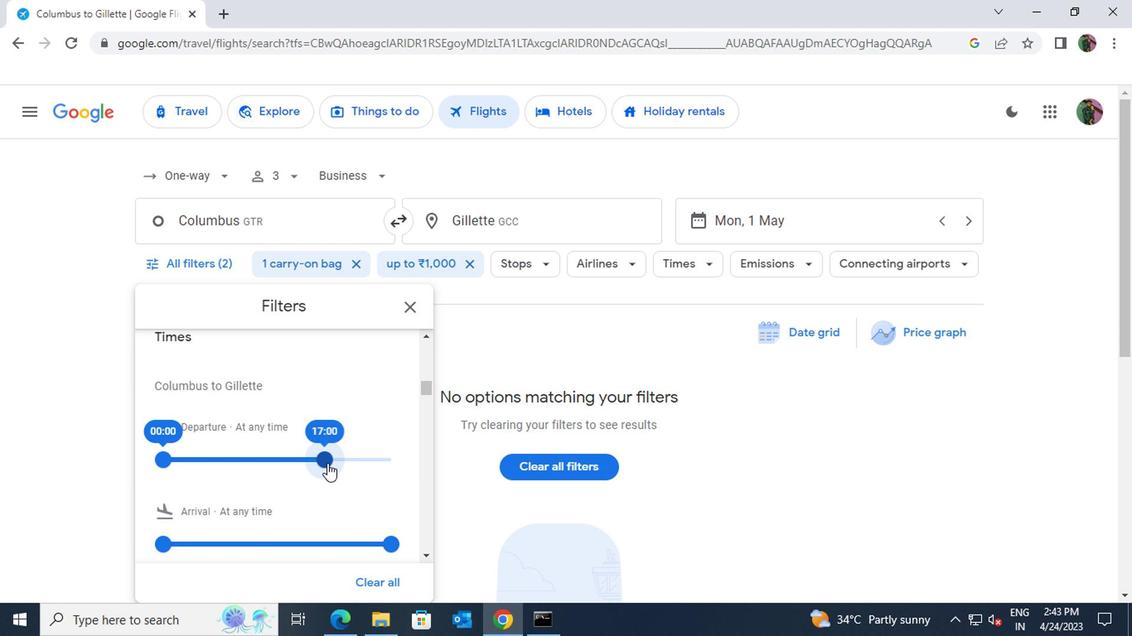 
